 Task: Create a sub task Release to Production / Go Live for the task  Create a new online platform for language translation services in the project AgileRamp , assign it to team member softage.1@softage.net and update the status of the sub task to  On Track  , set the priority of the sub task to Low
Action: Mouse moved to (598, 303)
Screenshot: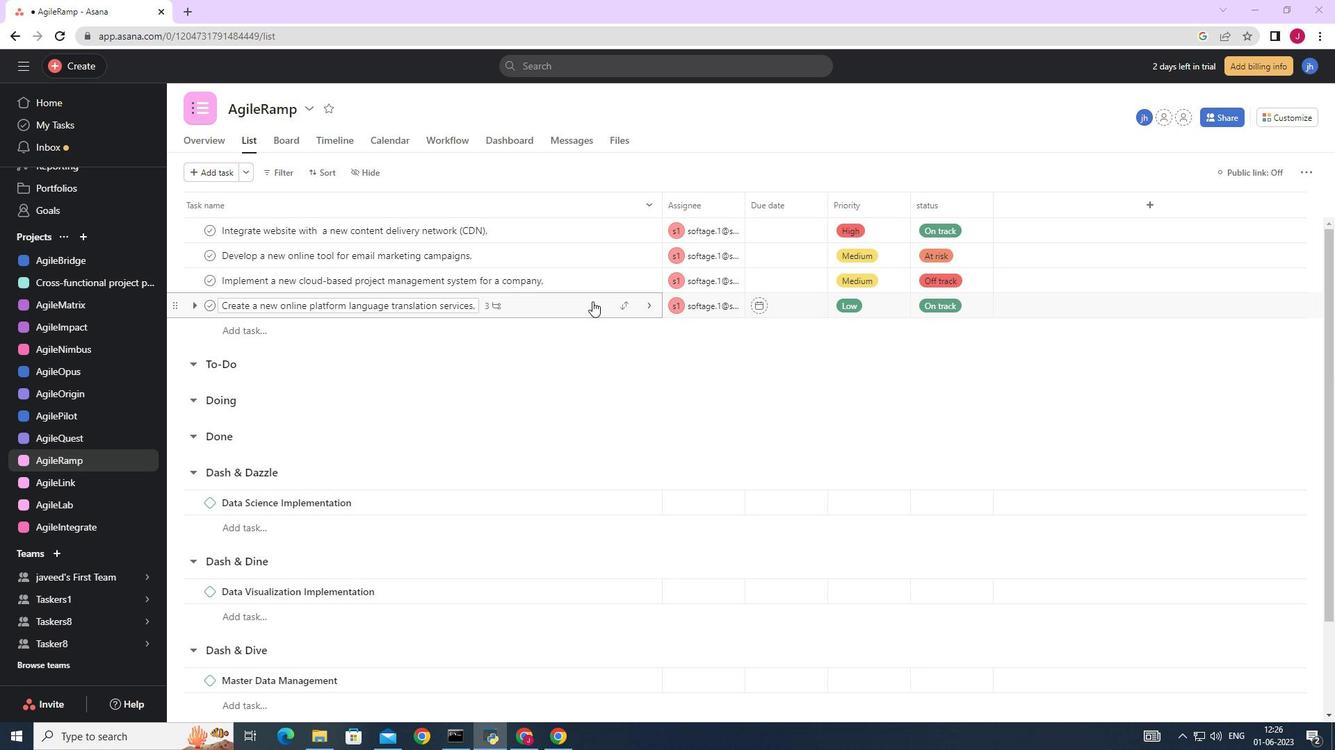 
Action: Mouse pressed left at (598, 303)
Screenshot: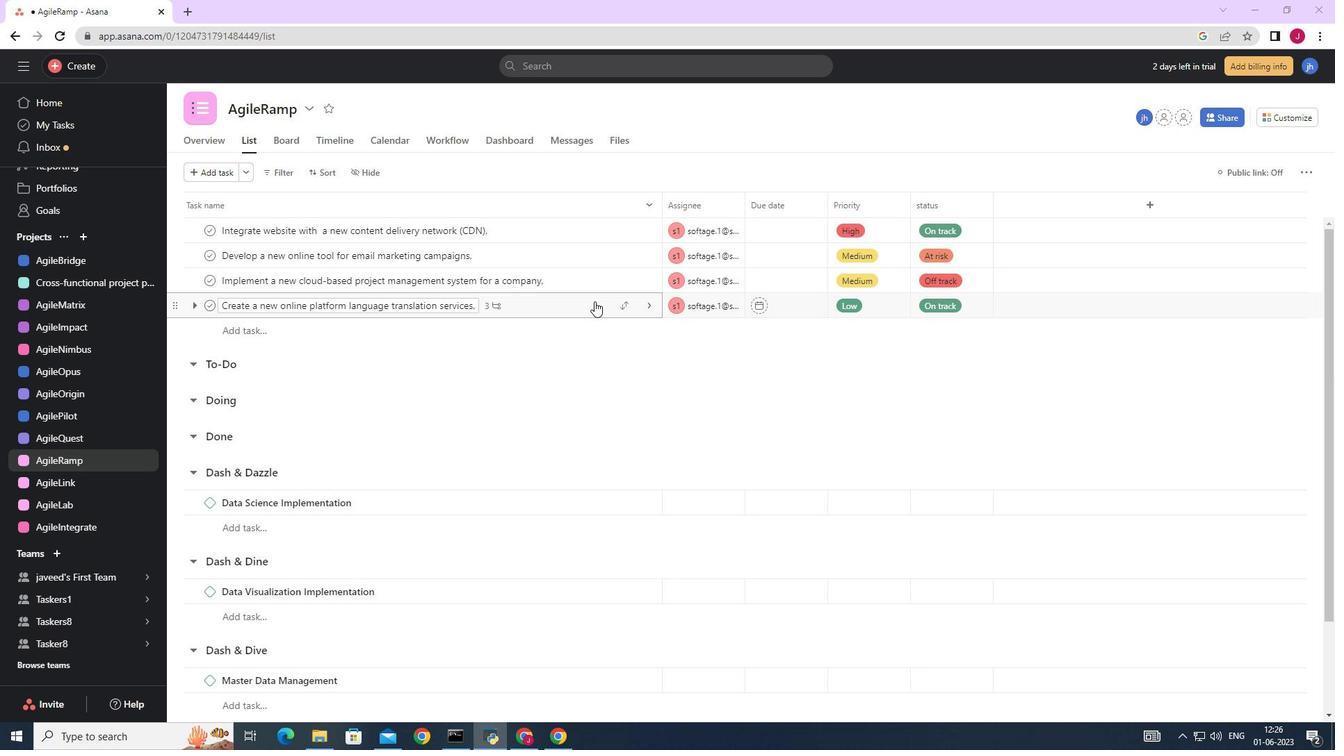 
Action: Mouse moved to (958, 449)
Screenshot: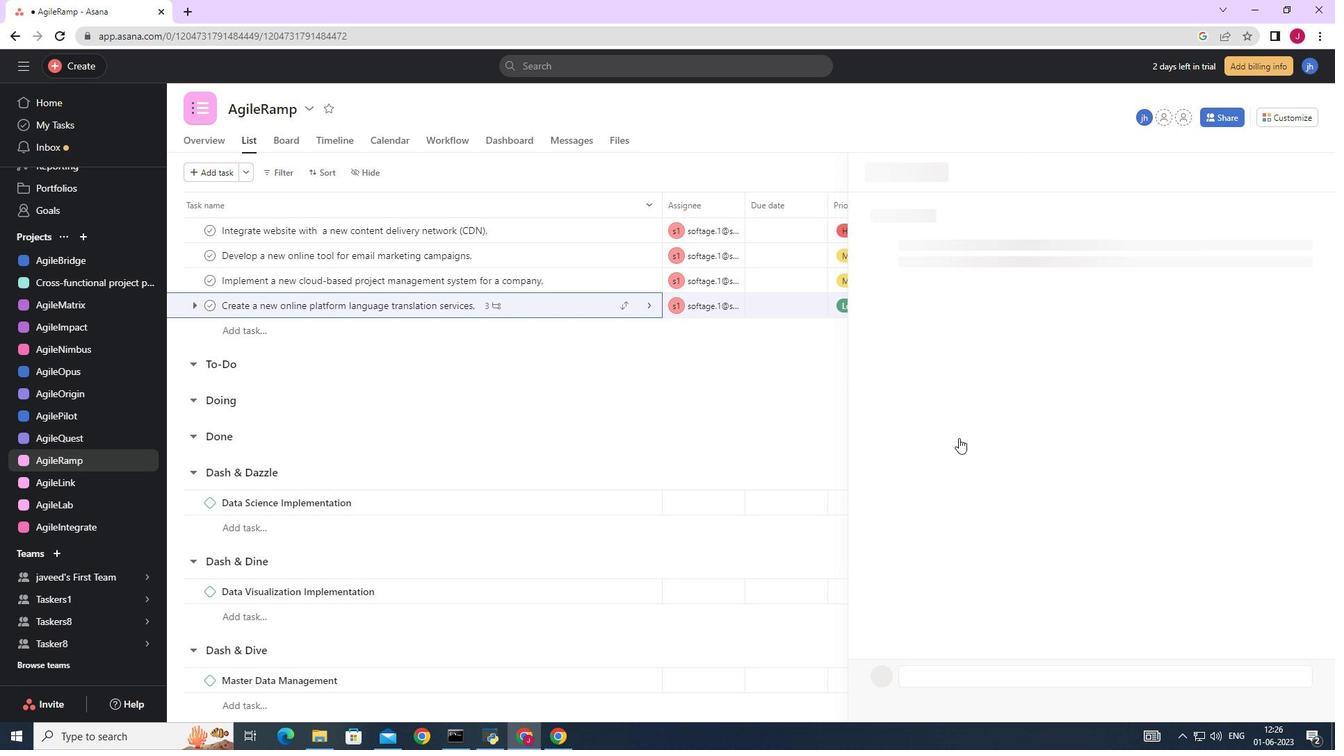 
Action: Mouse scrolled (958, 449) with delta (0, 0)
Screenshot: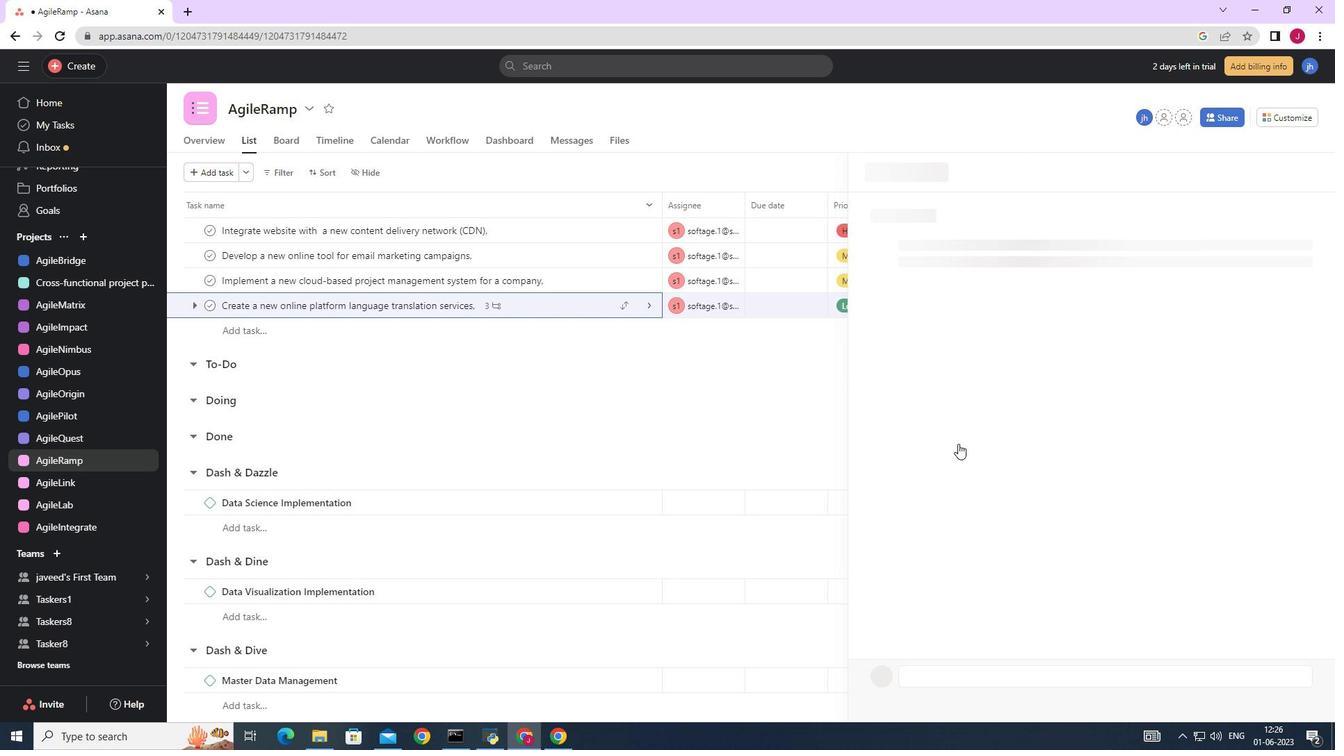
Action: Mouse moved to (958, 450)
Screenshot: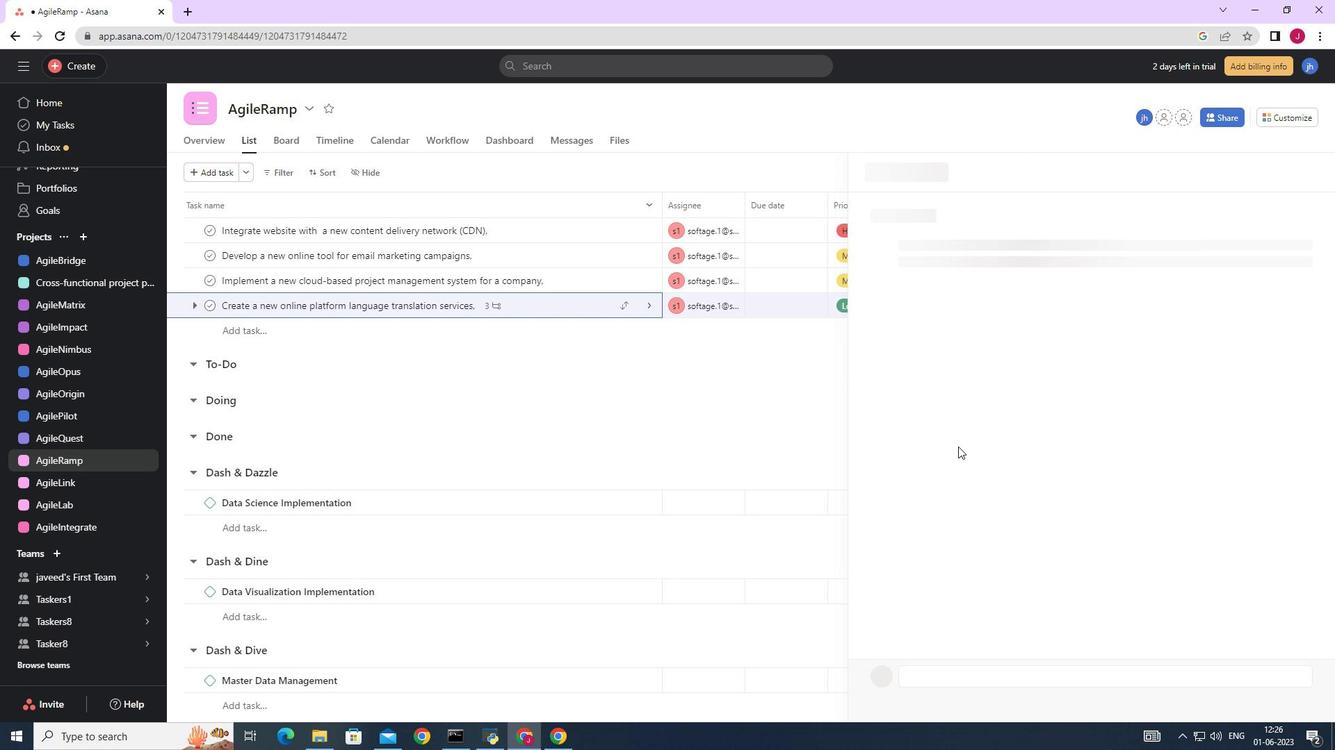 
Action: Mouse scrolled (958, 449) with delta (0, 0)
Screenshot: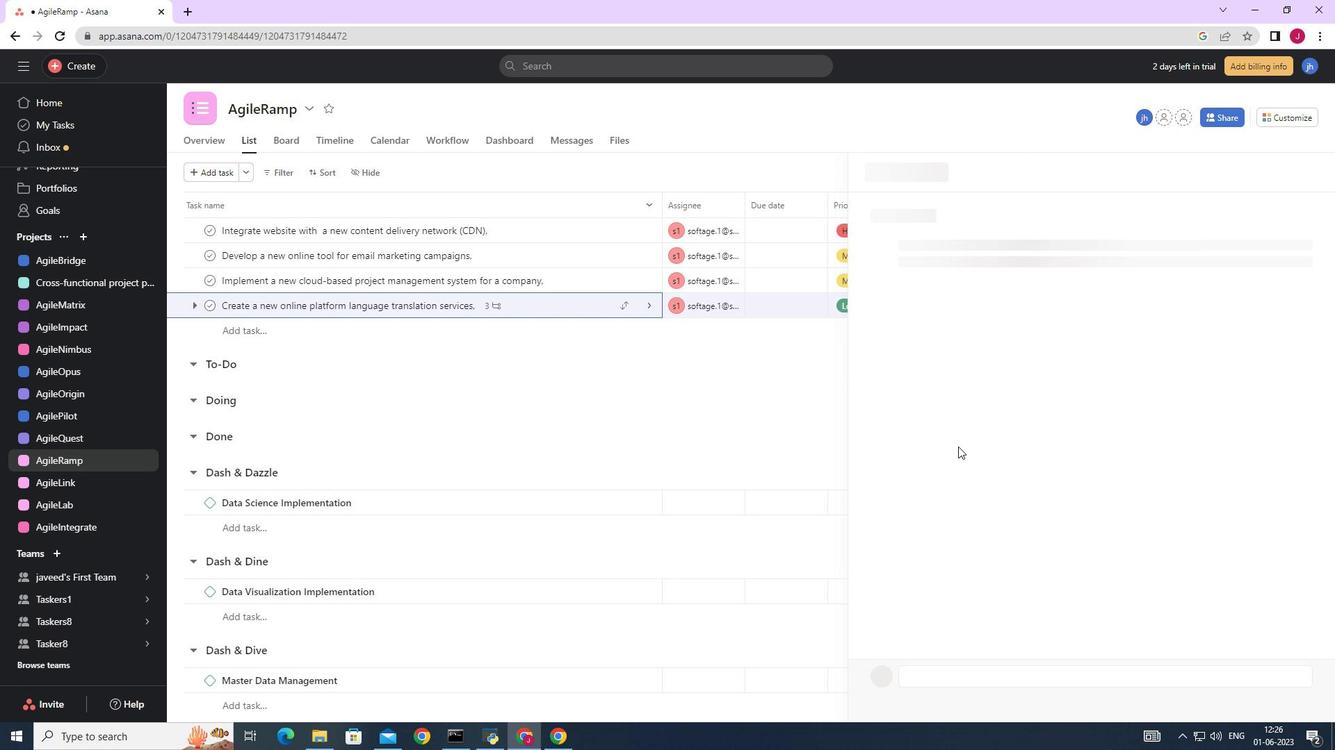
Action: Mouse scrolled (958, 449) with delta (0, 0)
Screenshot: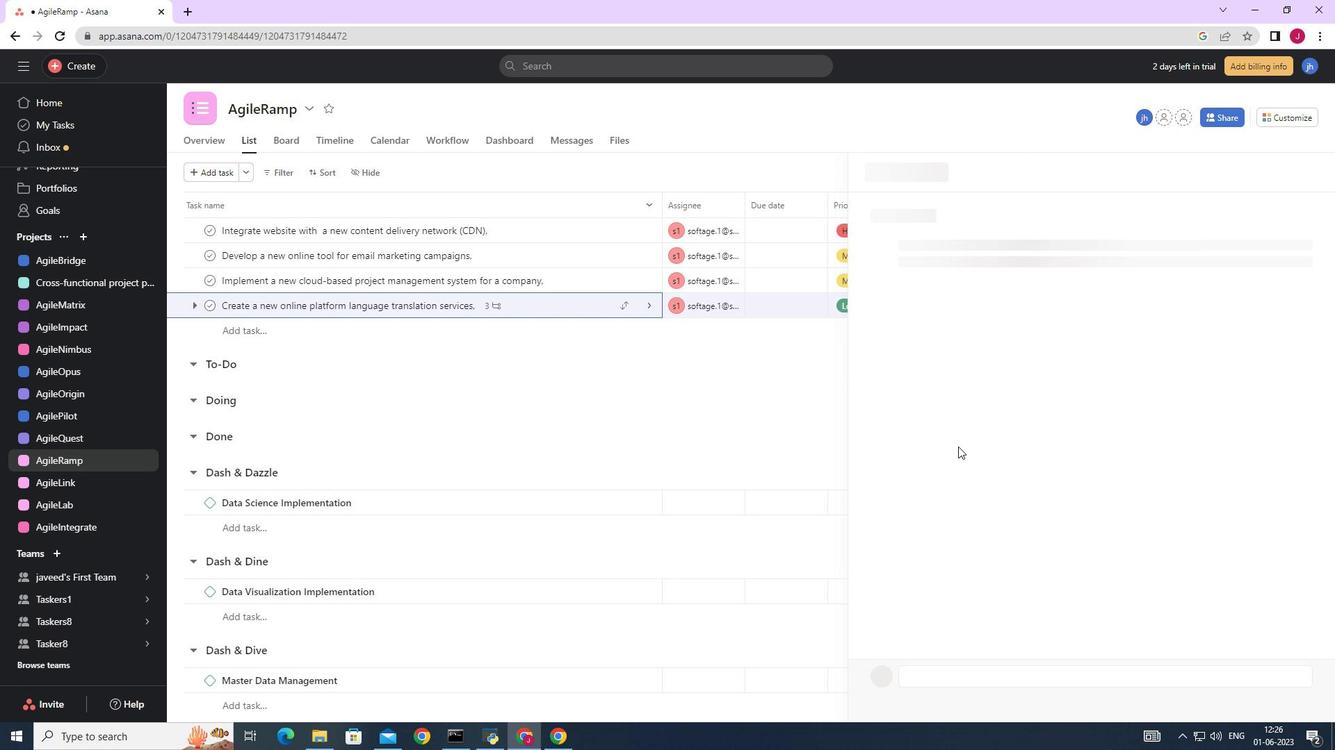 
Action: Mouse scrolled (958, 449) with delta (0, 0)
Screenshot: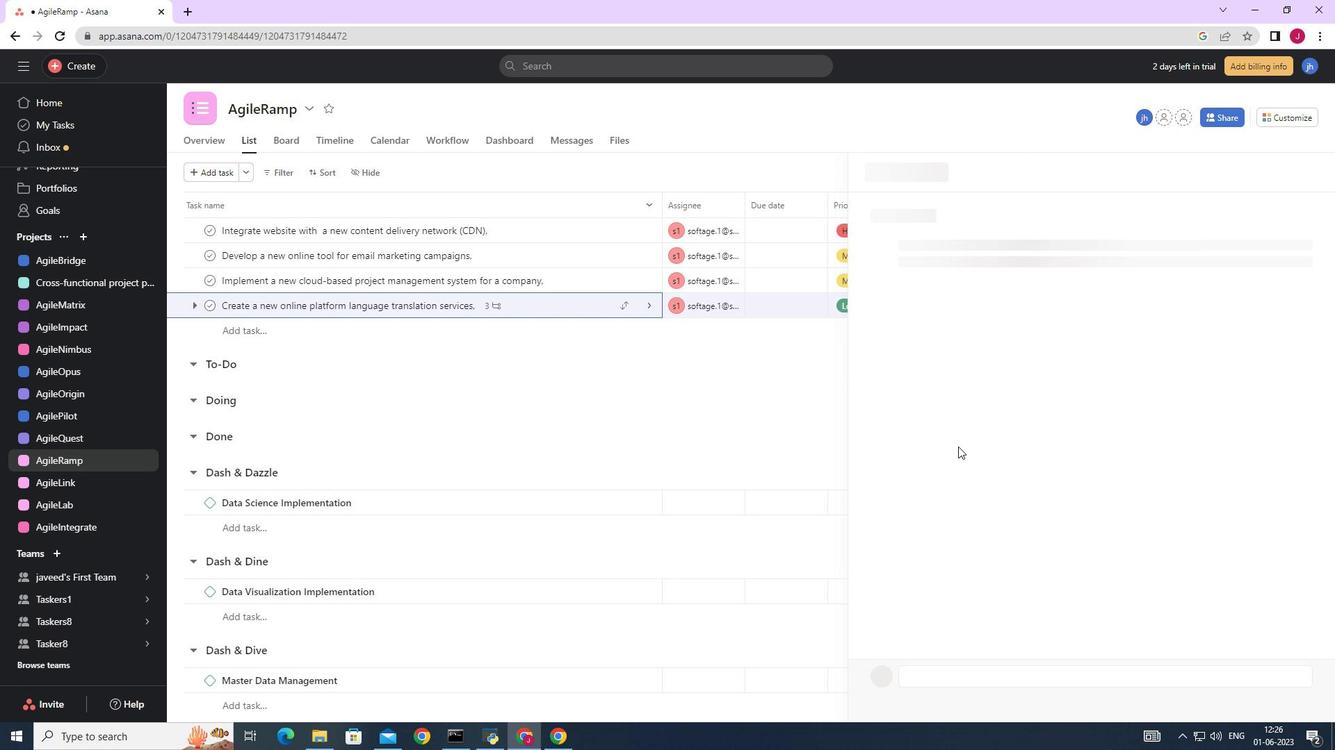 
Action: Mouse scrolled (958, 449) with delta (0, 0)
Screenshot: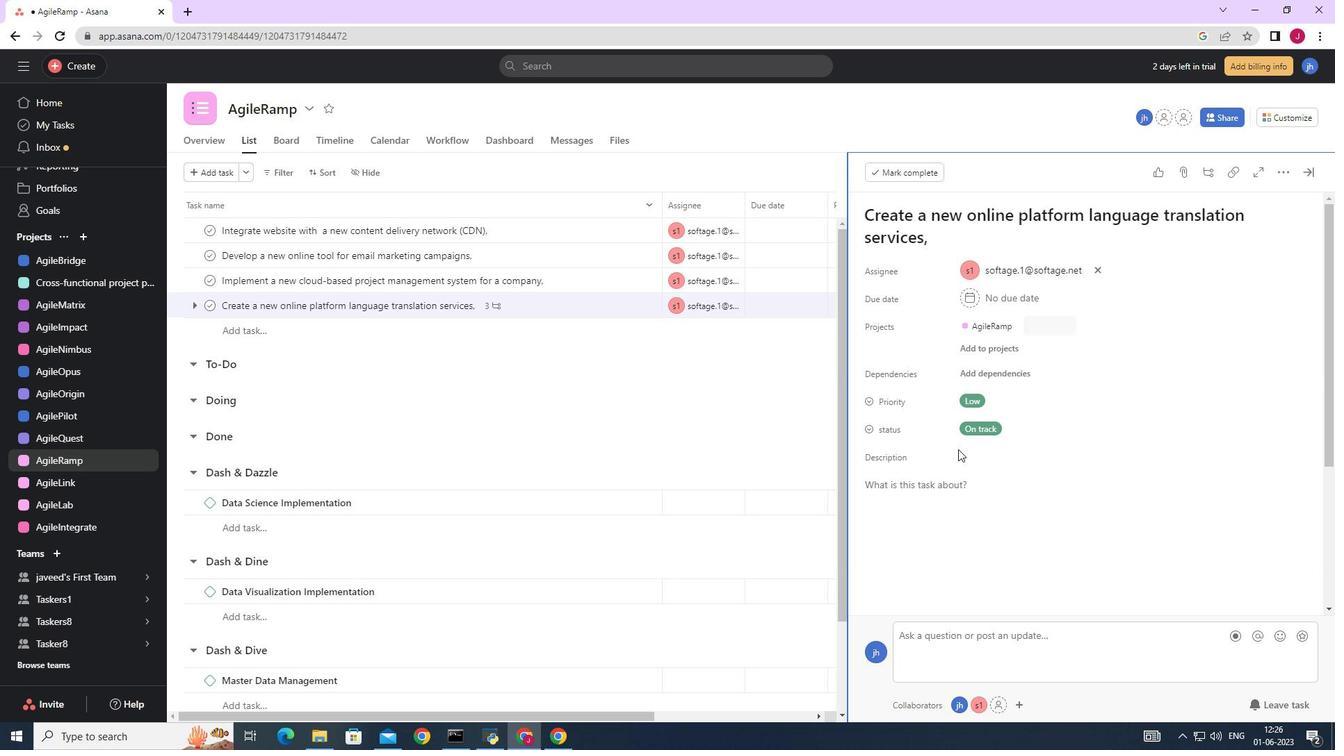 
Action: Mouse moved to (888, 507)
Screenshot: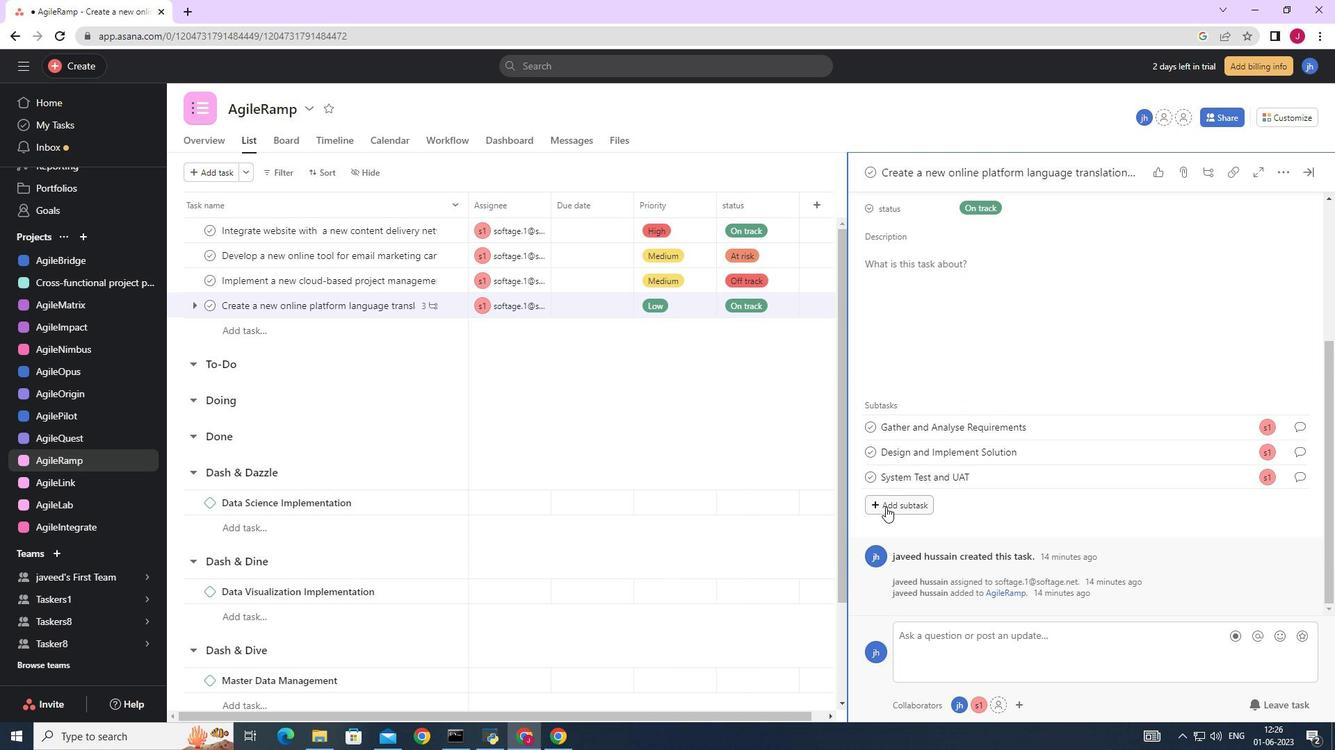 
Action: Mouse pressed left at (888, 507)
Screenshot: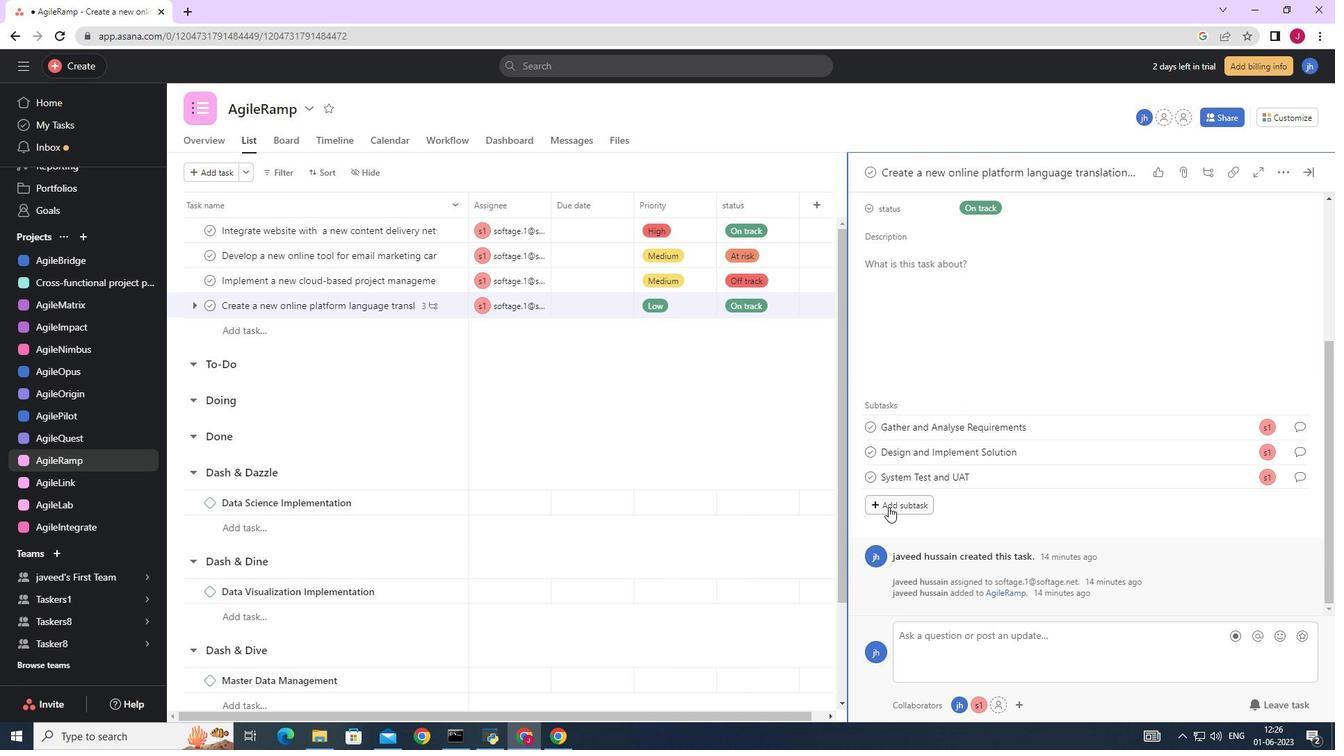 
Action: Mouse moved to (880, 499)
Screenshot: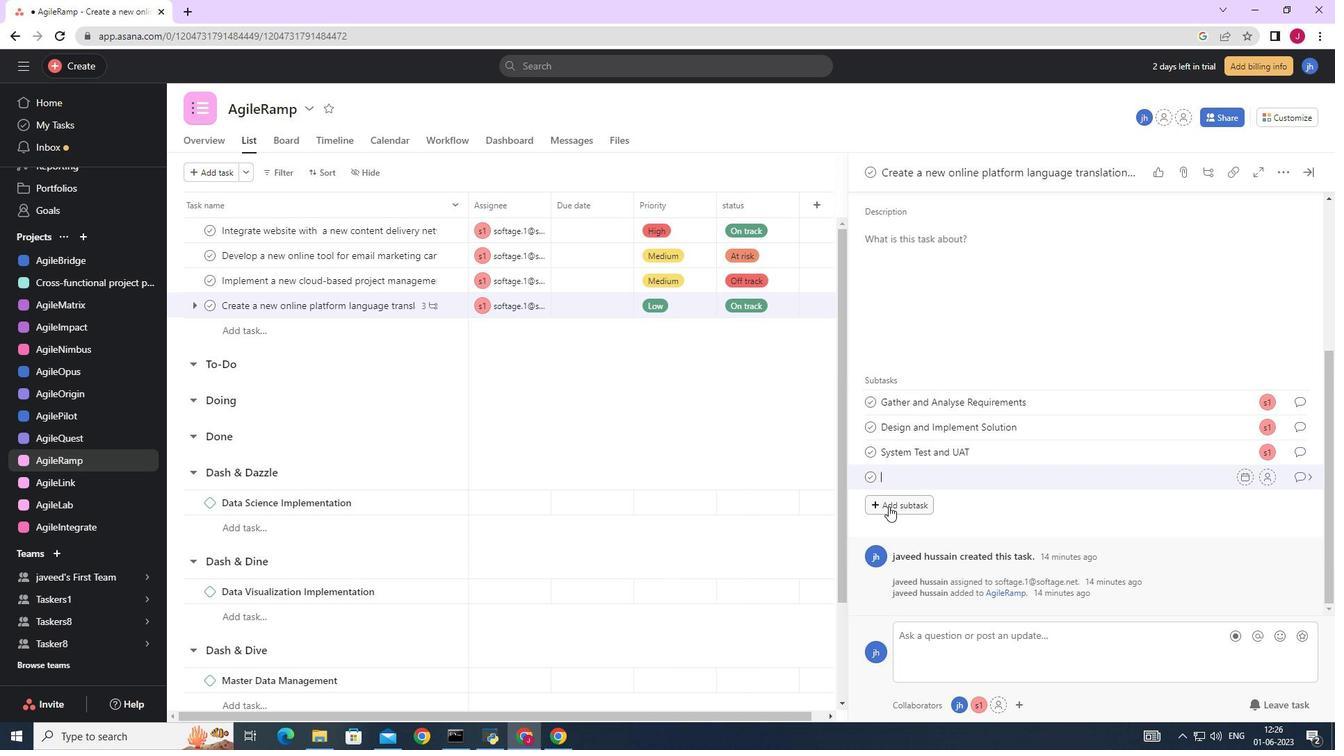 
Action: Key pressed <Key.caps_lock><Key.caps_lock>r<Key.caps_lock>ELEASE<Key.space>TO<Key.space>PRODUCTION<Key.space>/<Key.space><Key.caps_lock>g<Key.caps_lock>O<Key.space><Key.caps_lock>l<Key.caps_lock>IVE
Screenshot: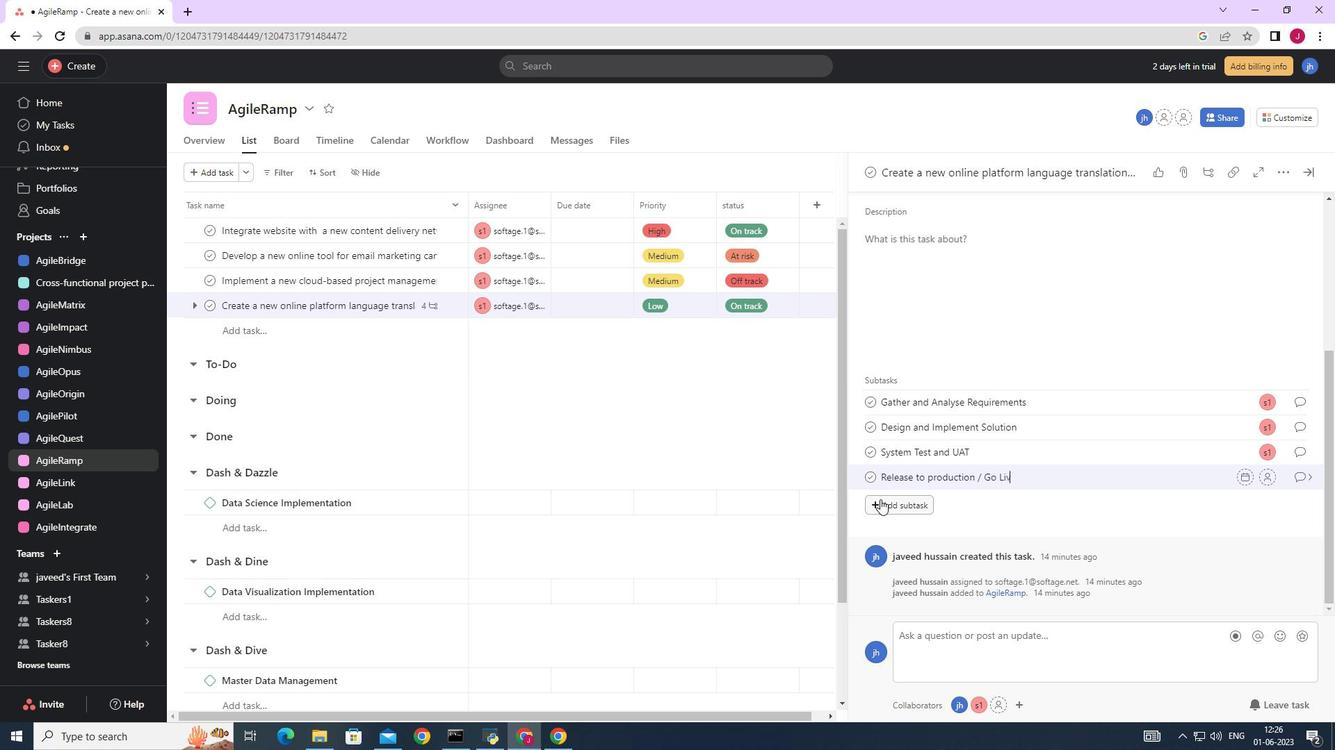 
Action: Mouse moved to (1257, 481)
Screenshot: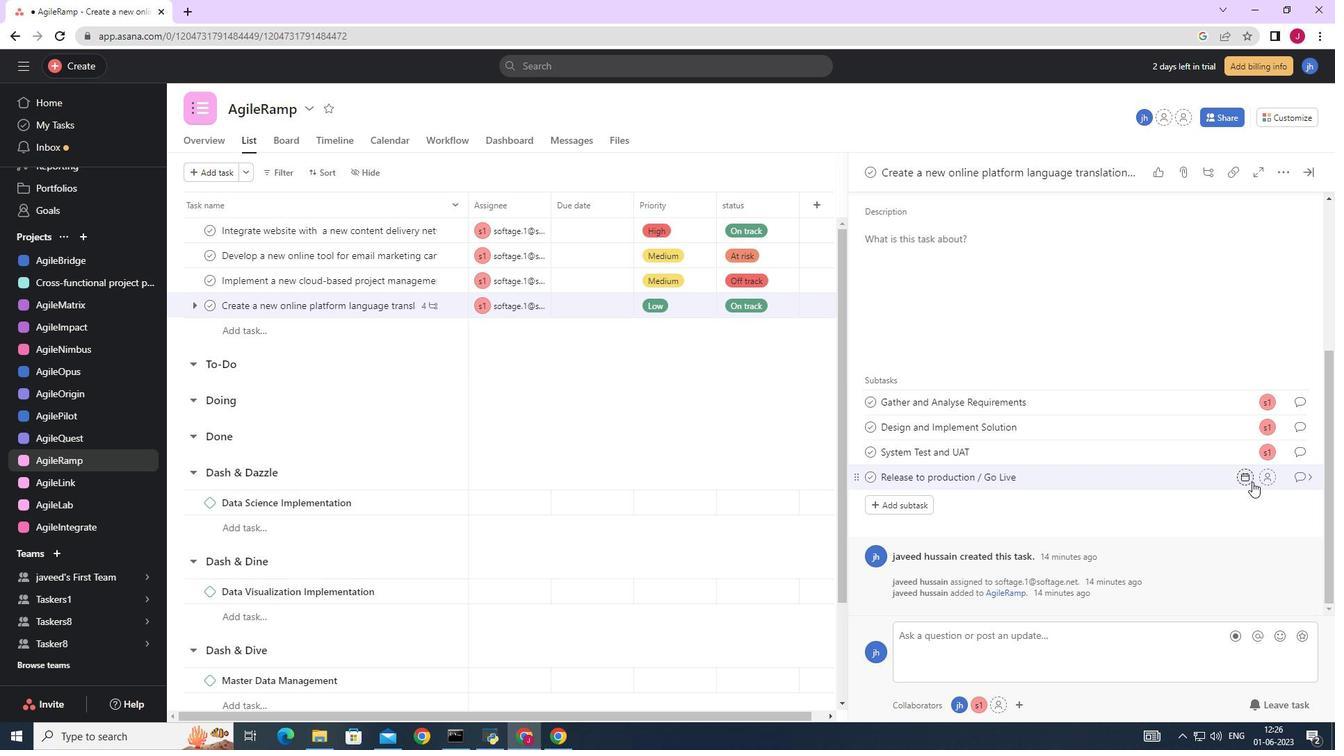 
Action: Mouse pressed left at (1257, 481)
Screenshot: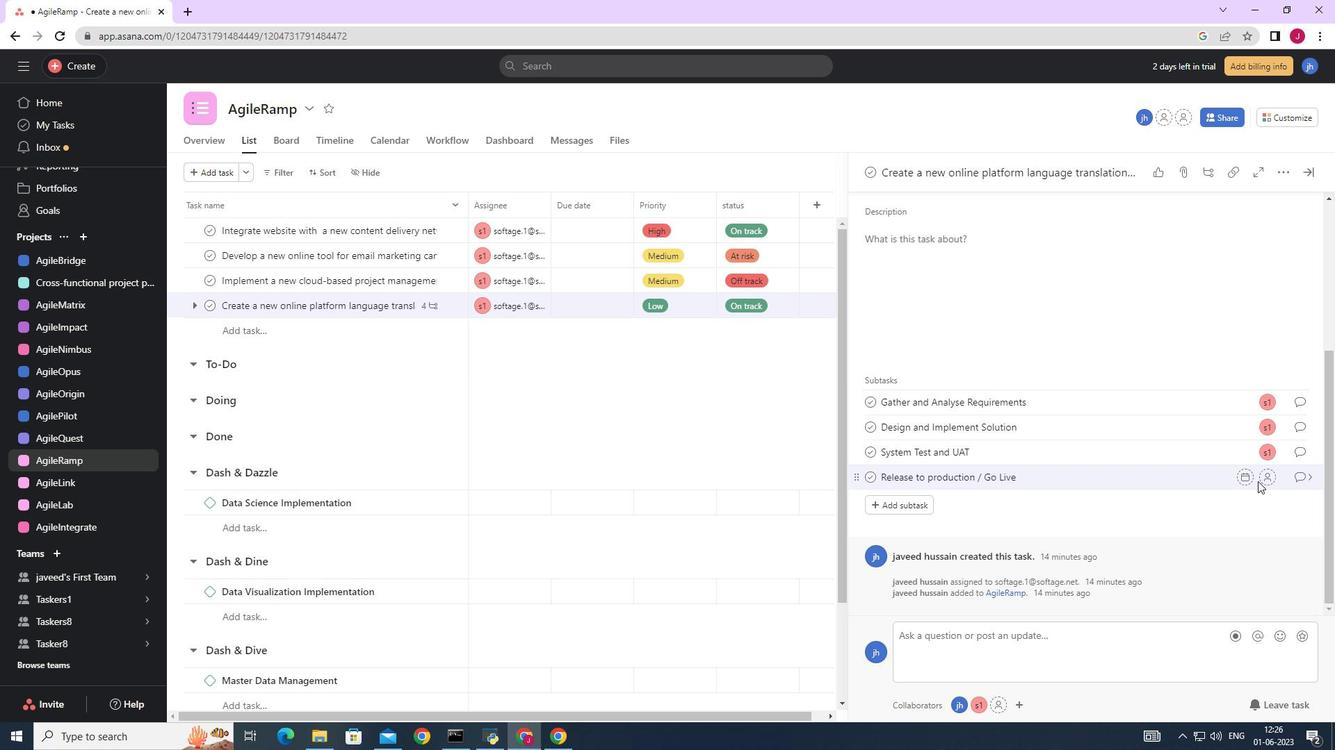 
Action: Mouse moved to (1270, 474)
Screenshot: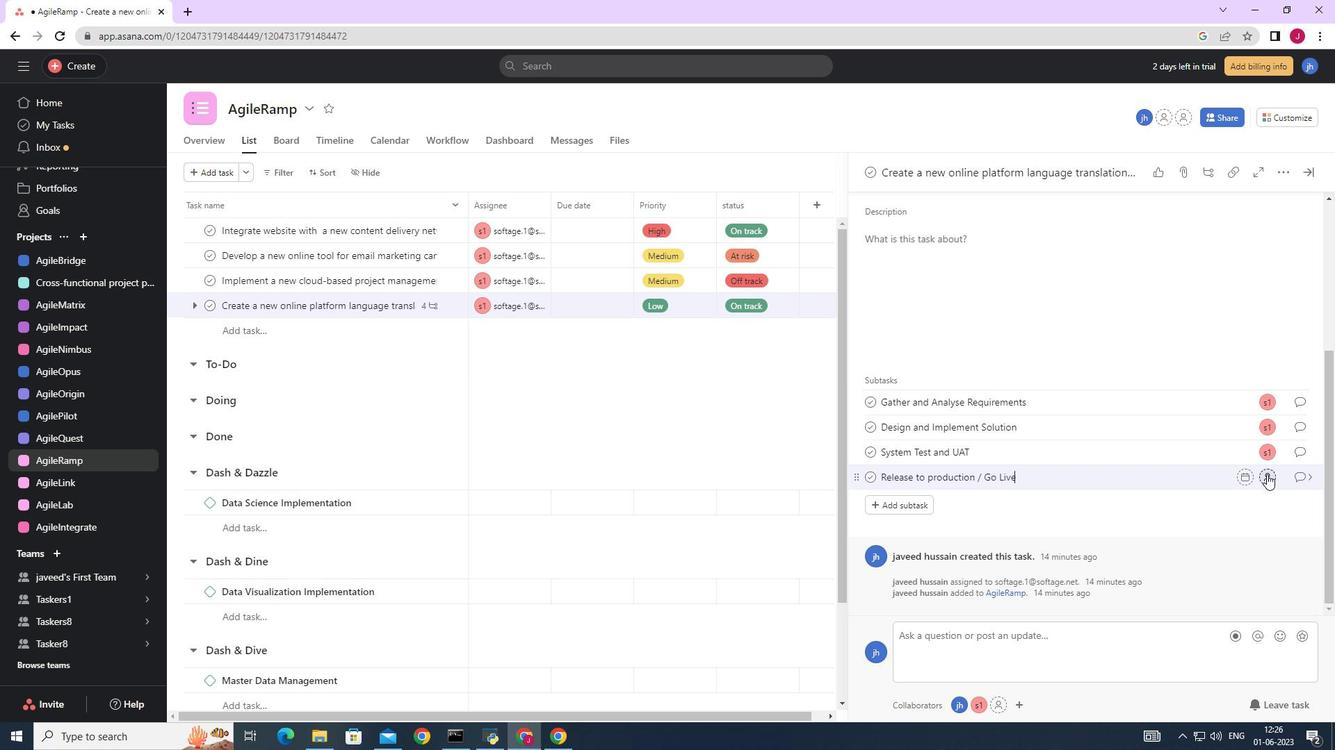 
Action: Mouse pressed left at (1270, 474)
Screenshot: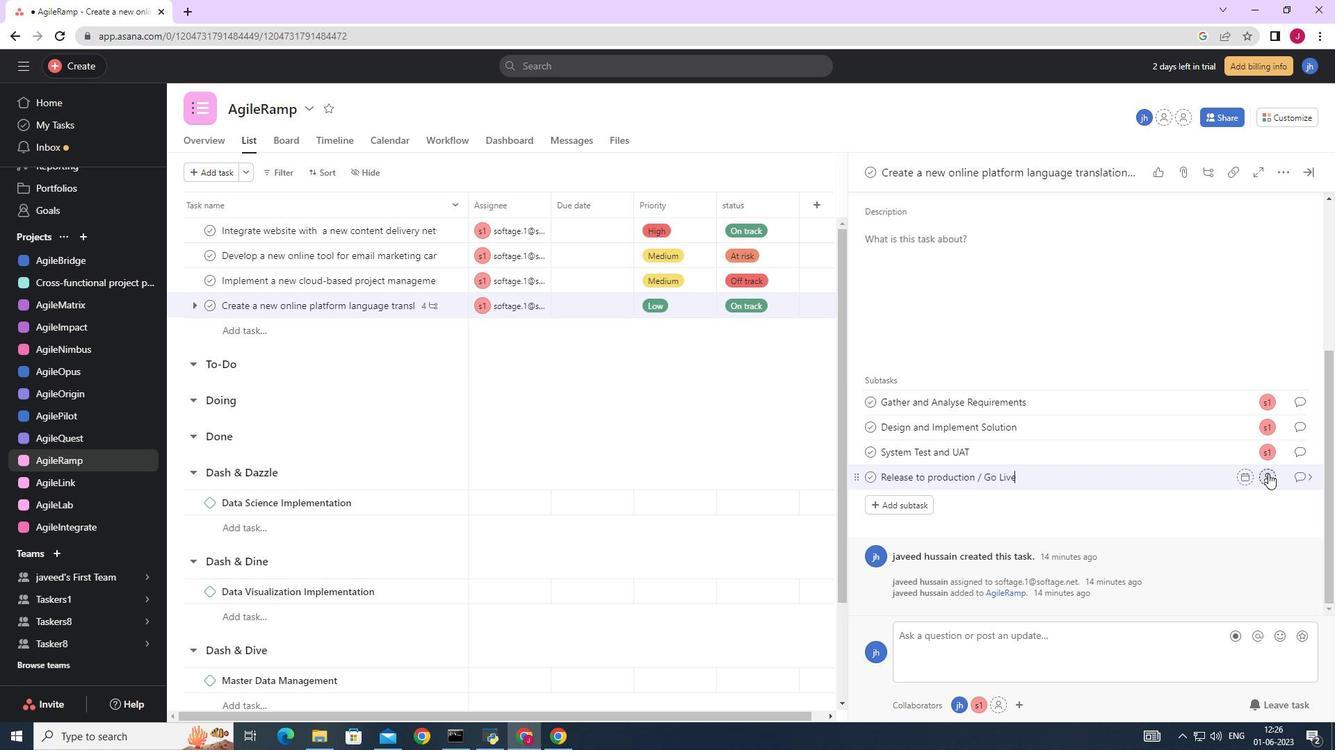 
Action: Mouse moved to (1043, 475)
Screenshot: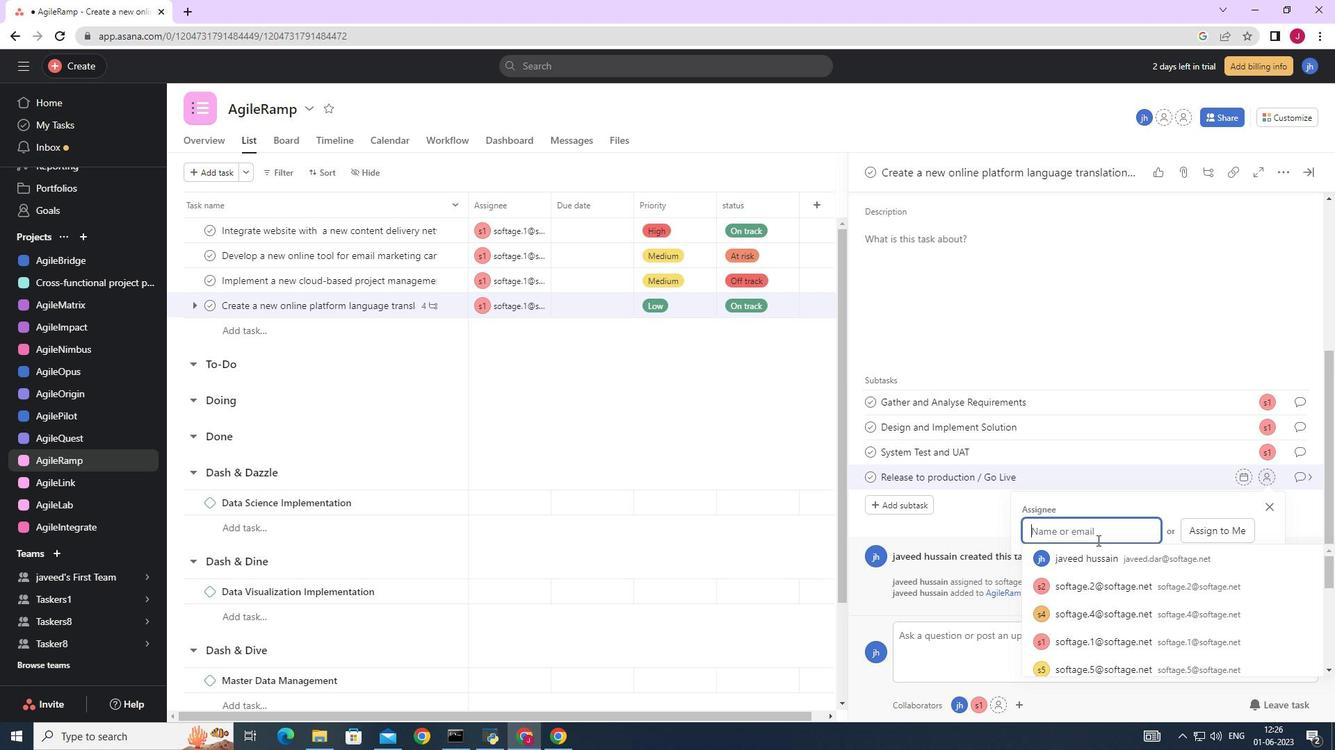 
Action: Key pressed SOFTAGE.
Screenshot: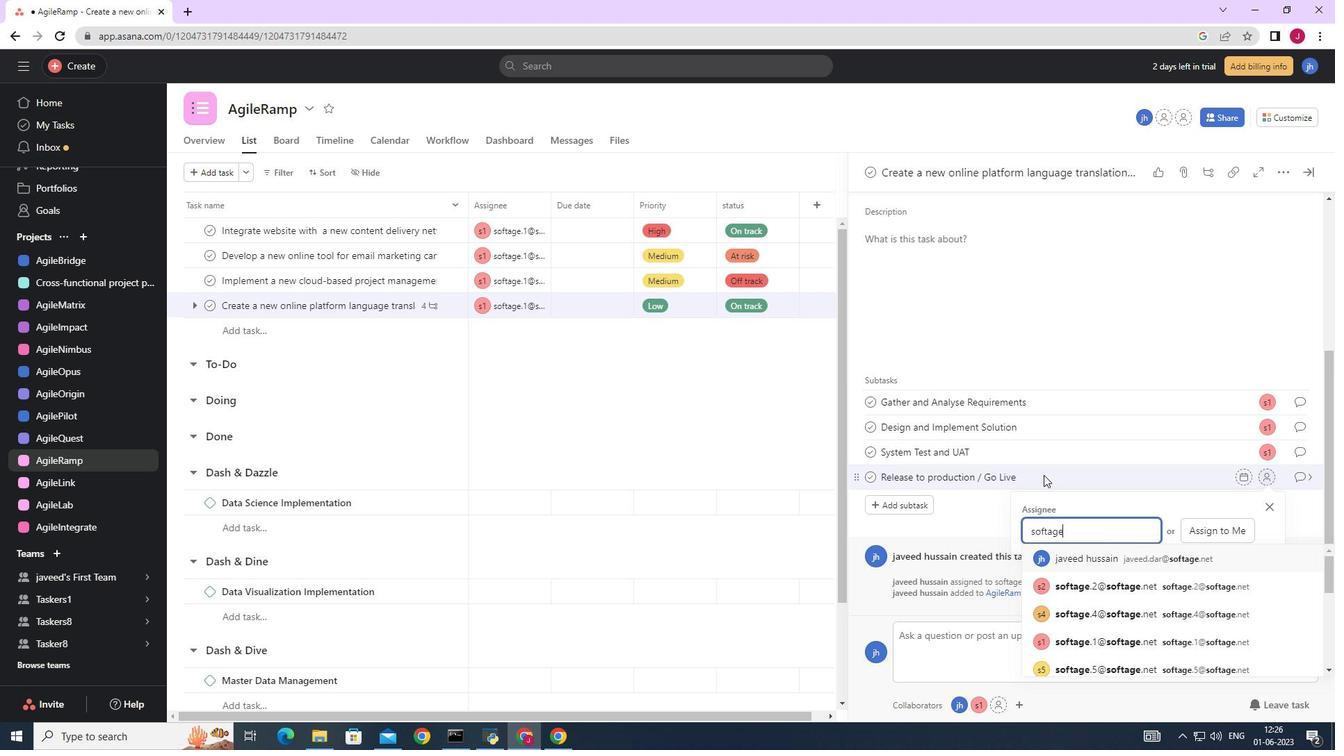 
Action: Mouse moved to (1068, 507)
Screenshot: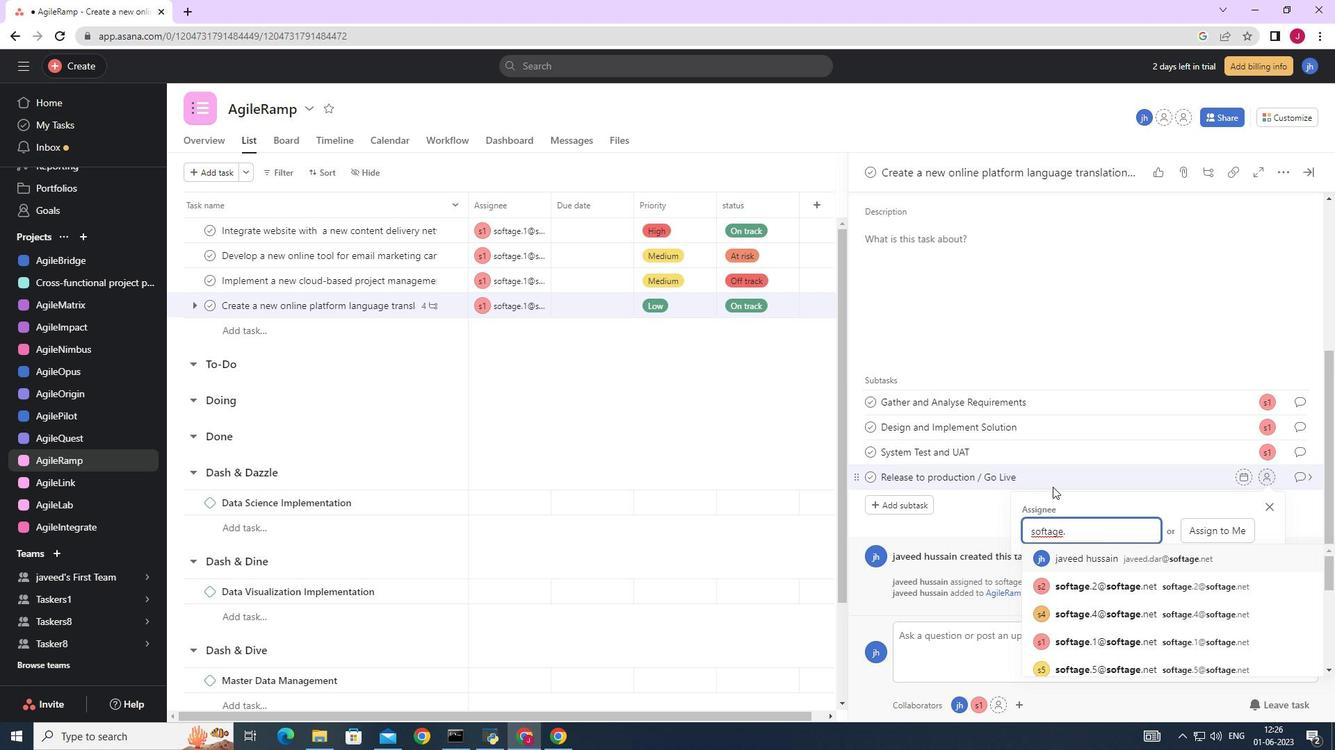 
Action: Key pressed 1
Screenshot: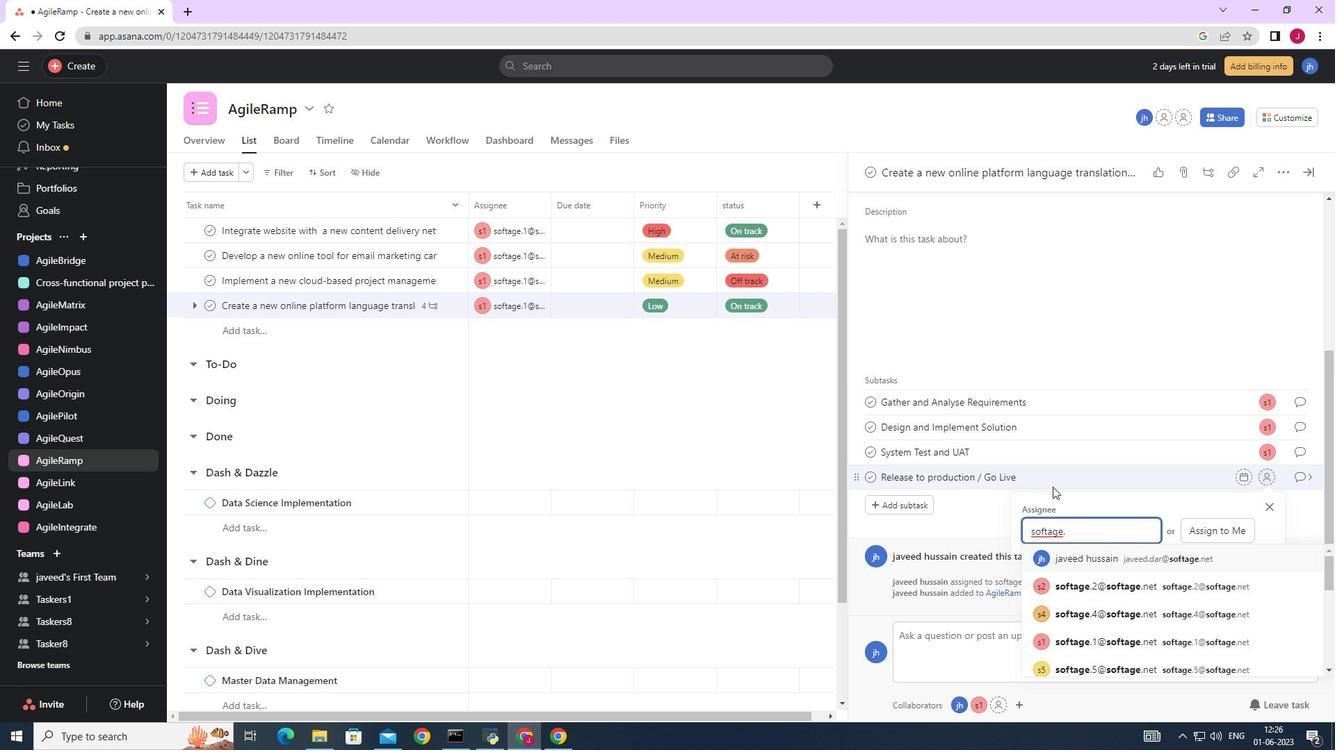 
Action: Mouse moved to (1132, 564)
Screenshot: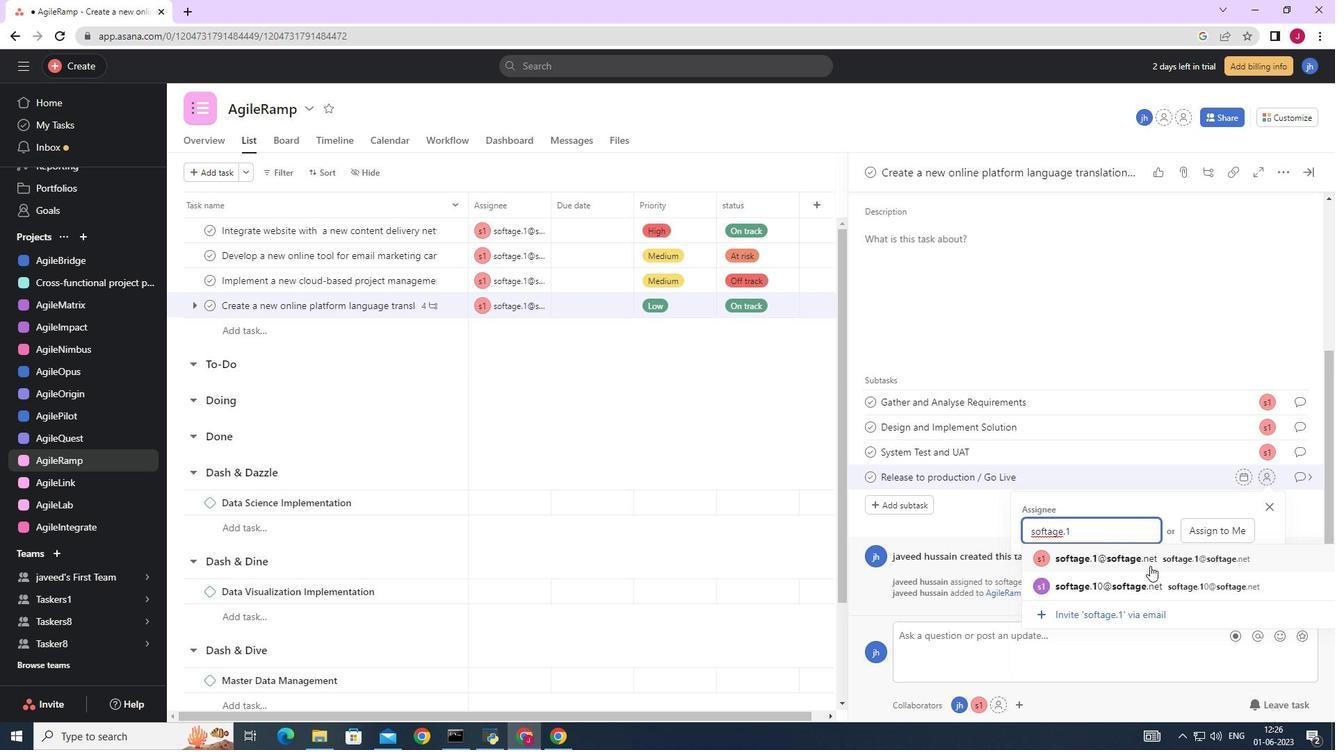 
Action: Mouse pressed left at (1132, 564)
Screenshot: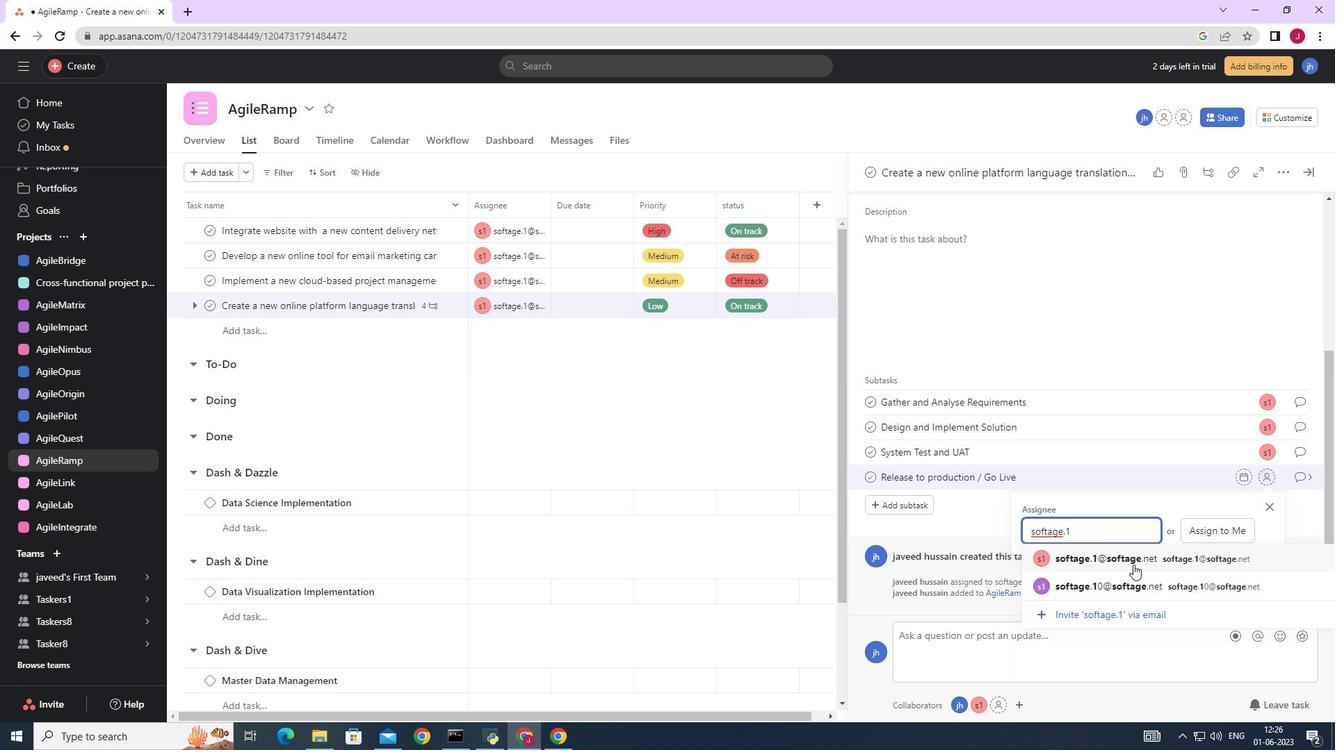
Action: Mouse moved to (1299, 478)
Screenshot: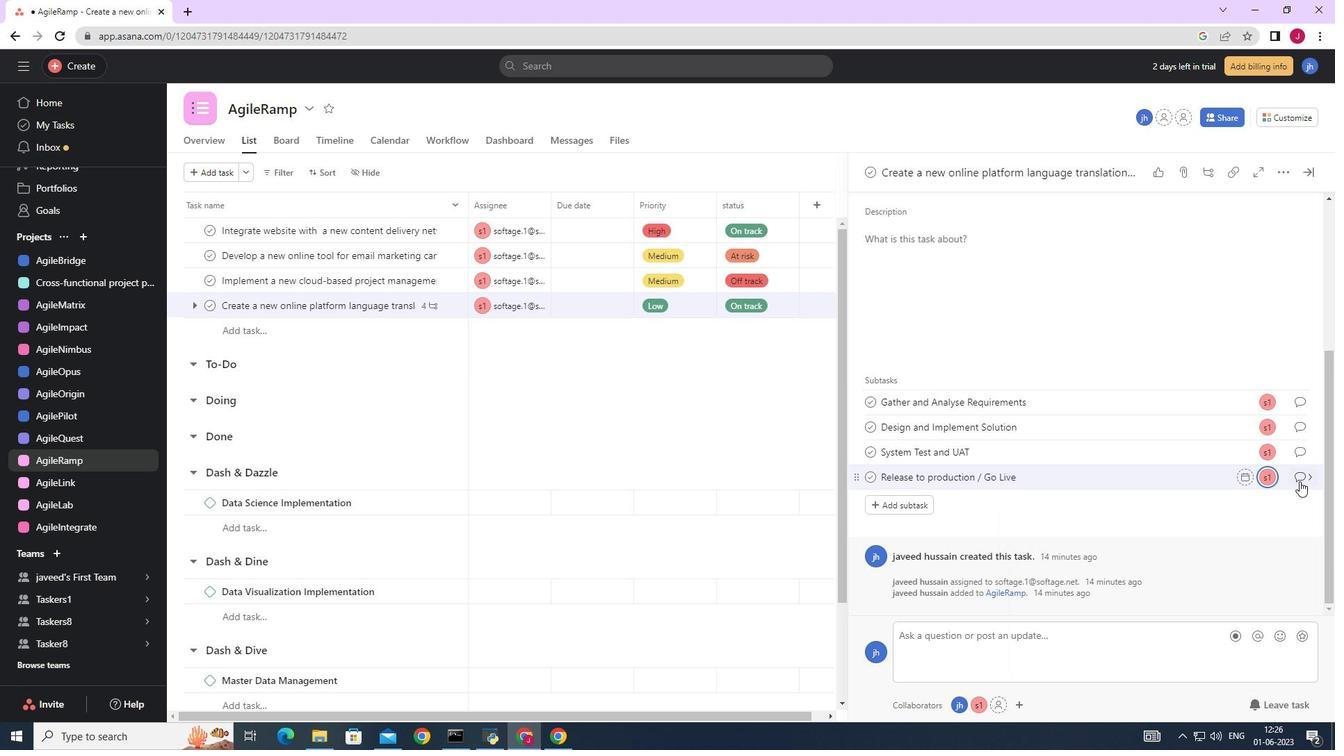 
Action: Mouse pressed left at (1299, 478)
Screenshot: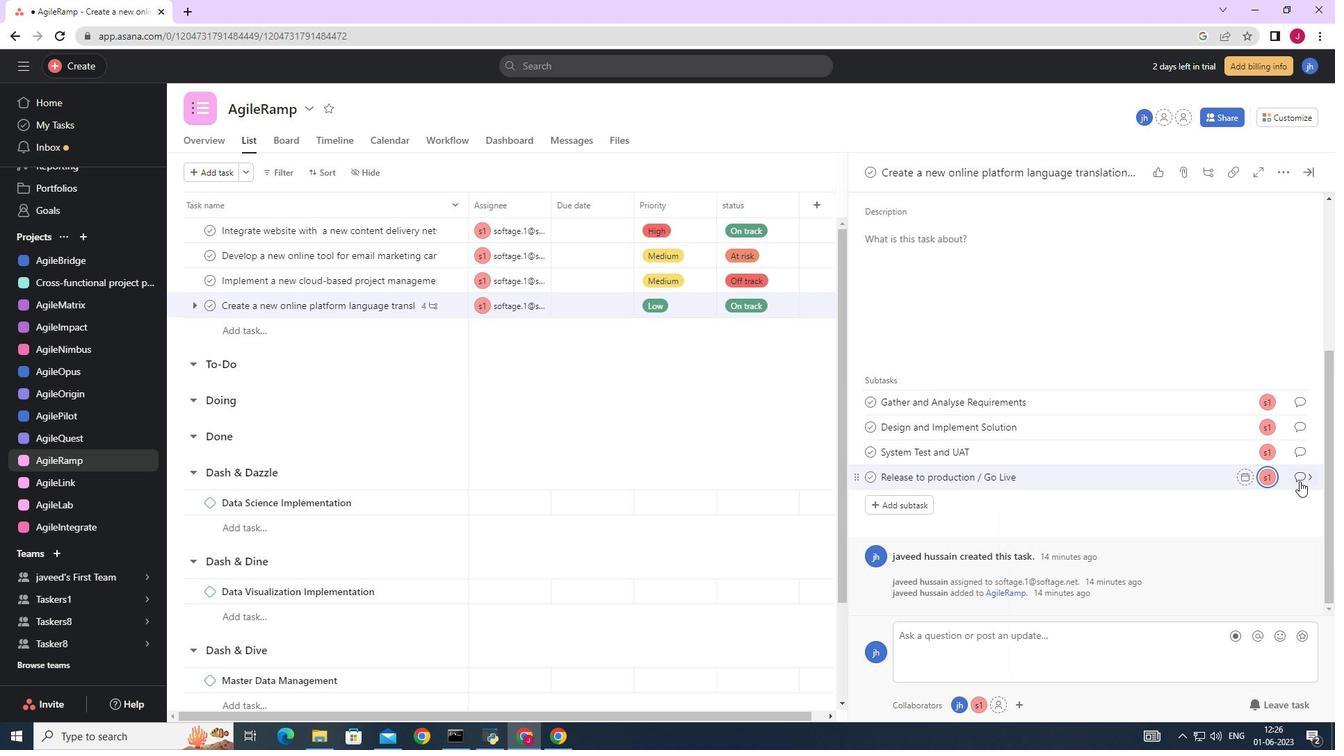 
Action: Mouse moved to (915, 365)
Screenshot: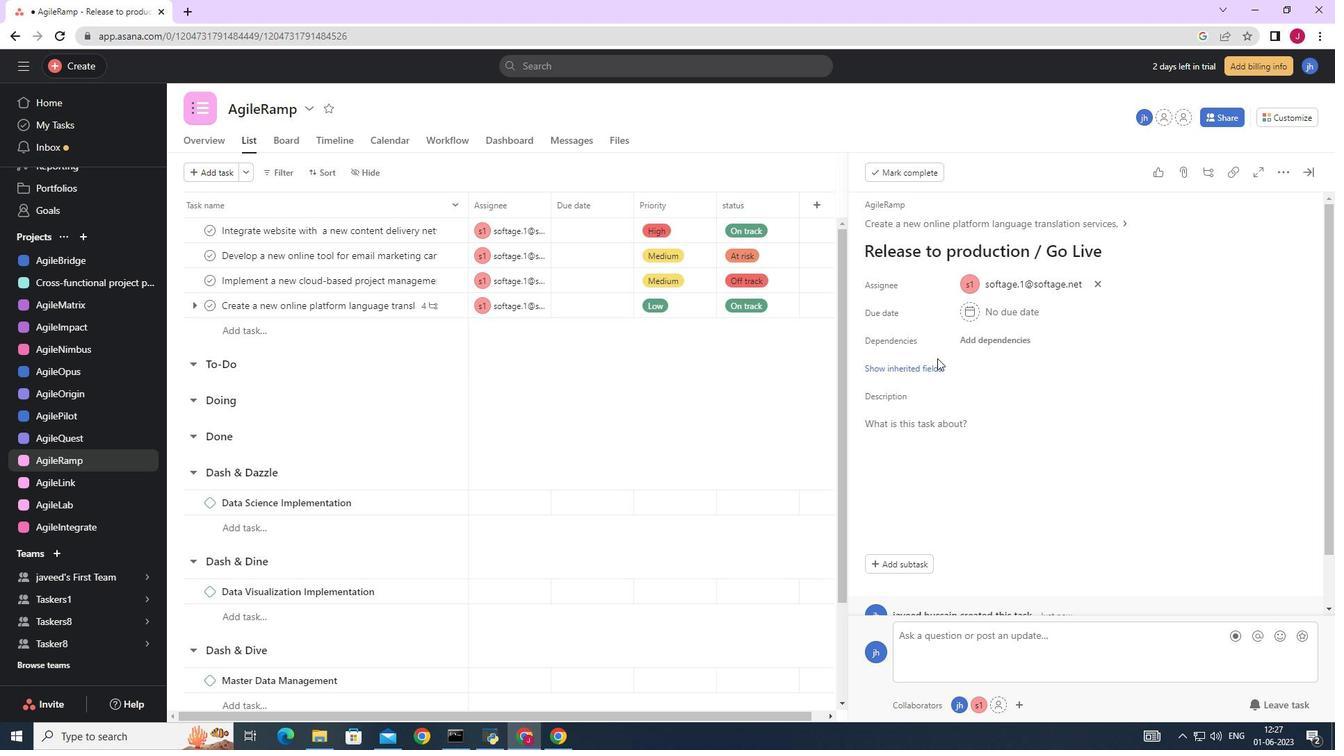
Action: Mouse pressed left at (915, 365)
Screenshot: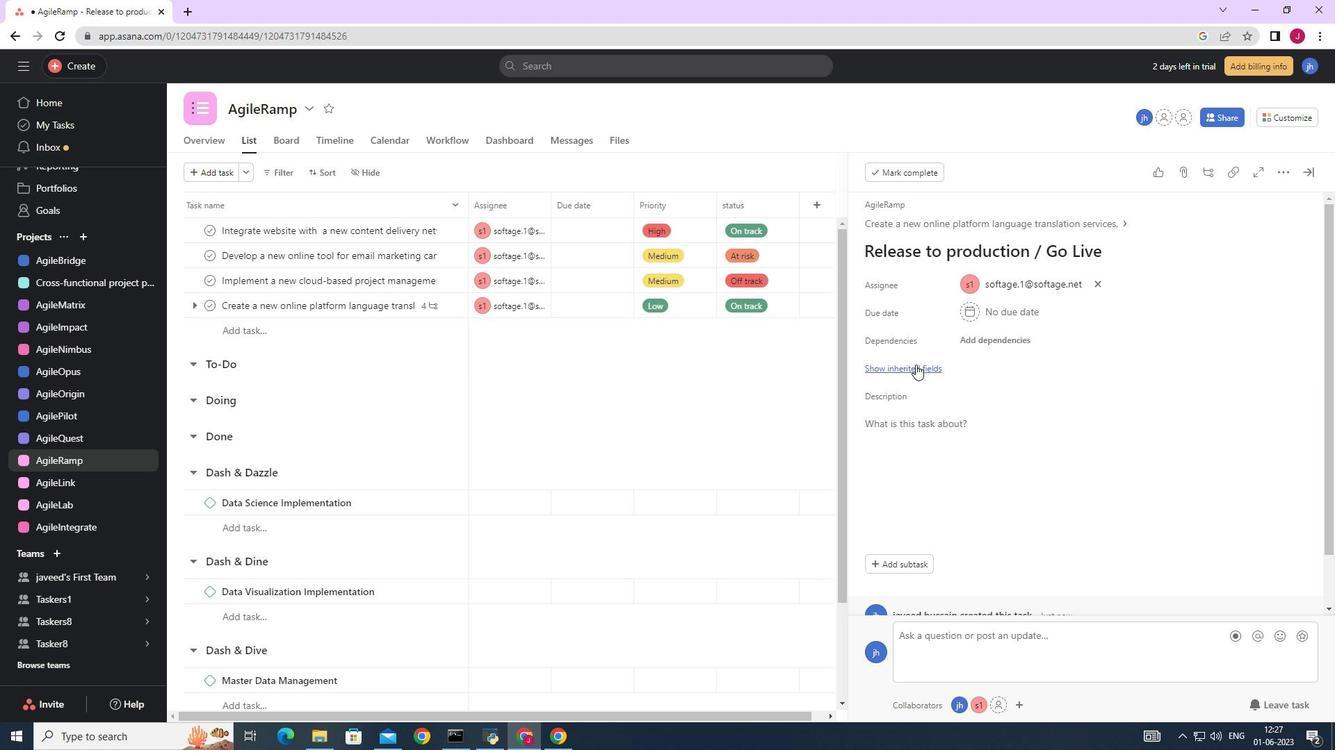 
Action: Mouse moved to (980, 395)
Screenshot: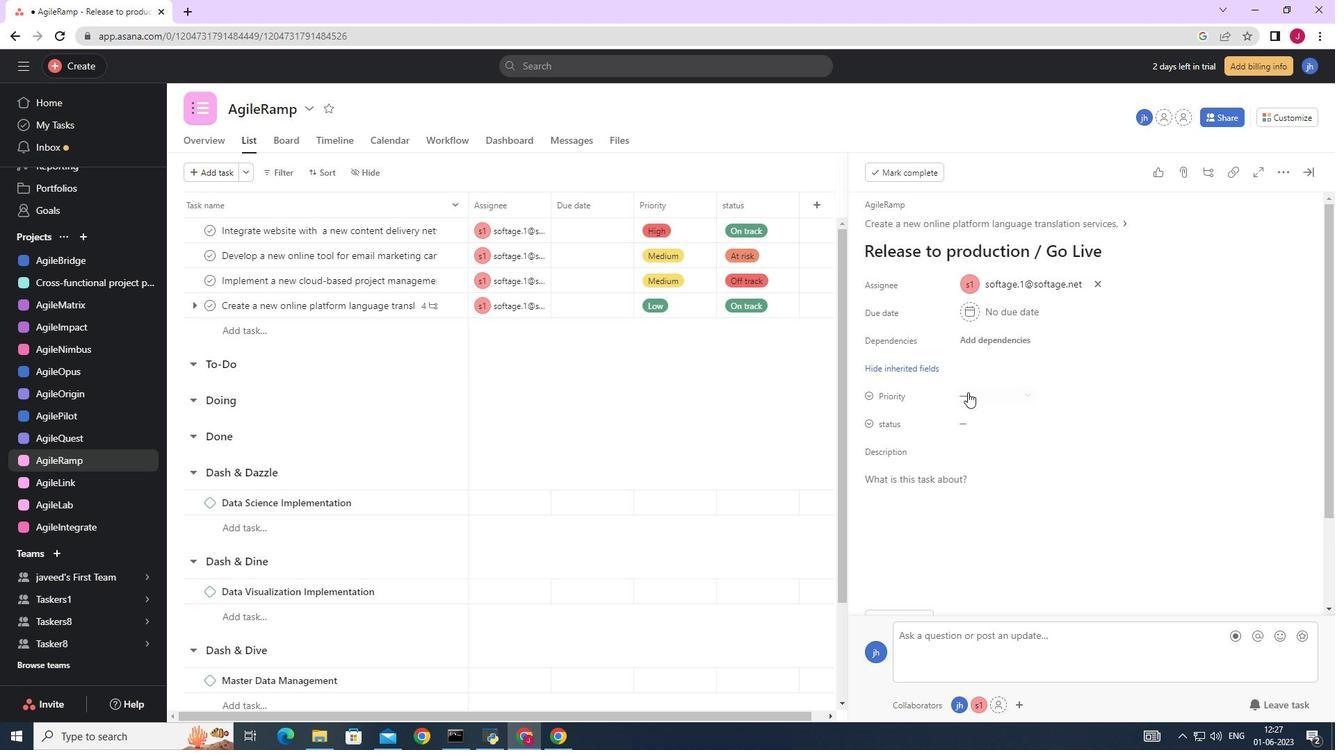 
Action: Mouse pressed left at (980, 395)
Screenshot: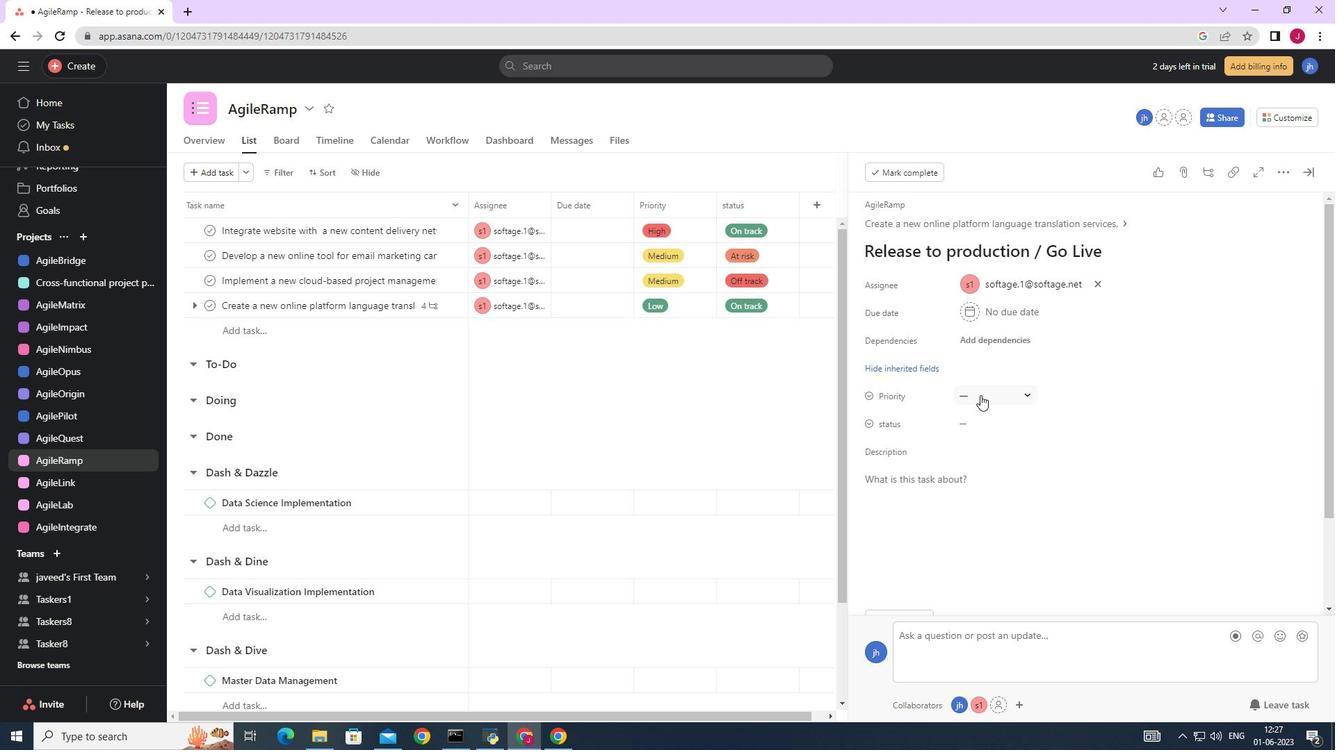 
Action: Mouse moved to (1002, 494)
Screenshot: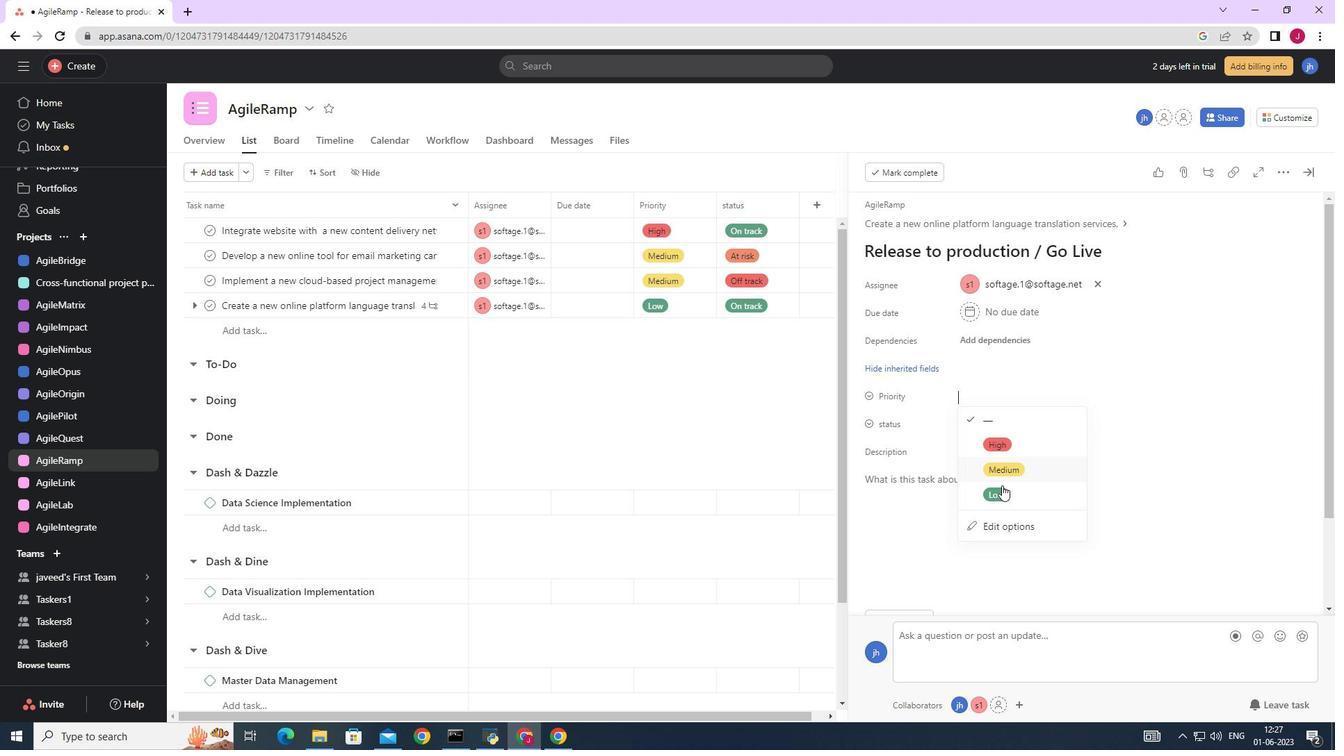 
Action: Mouse pressed left at (1002, 494)
Screenshot: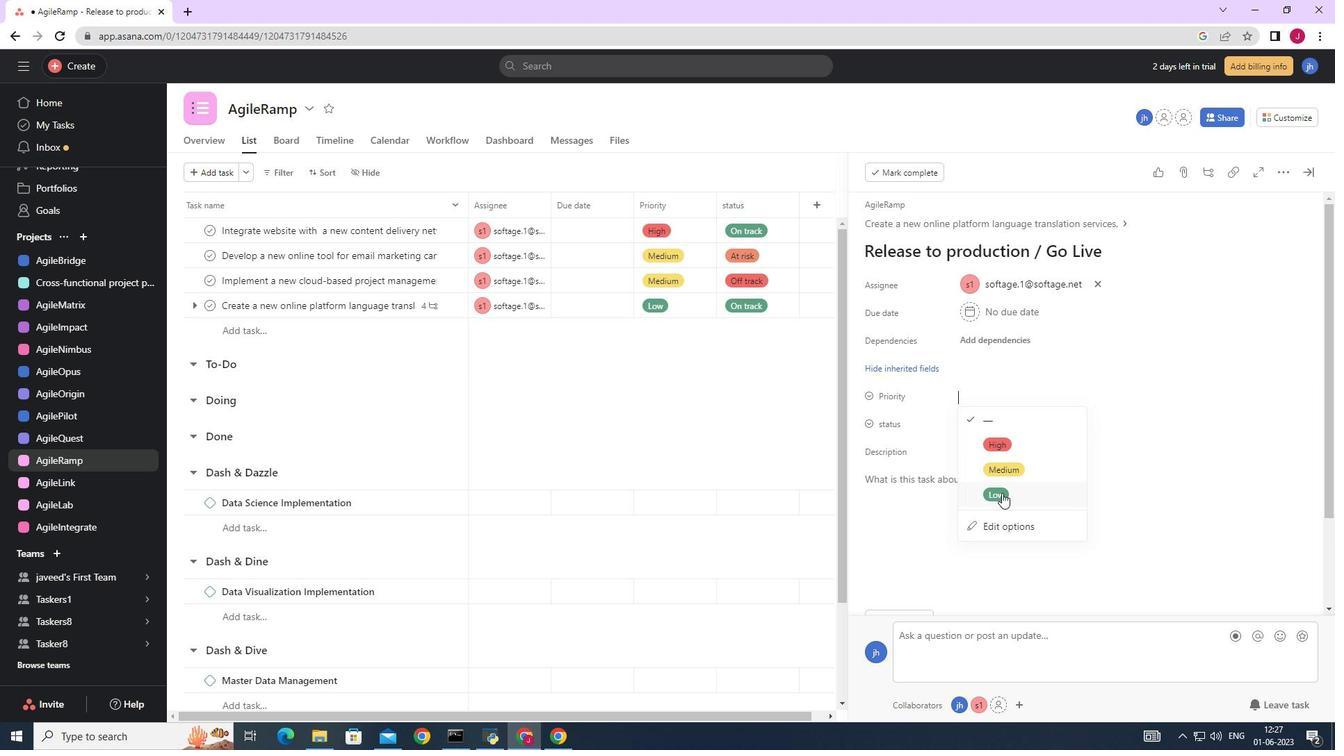 
Action: Mouse moved to (979, 410)
Screenshot: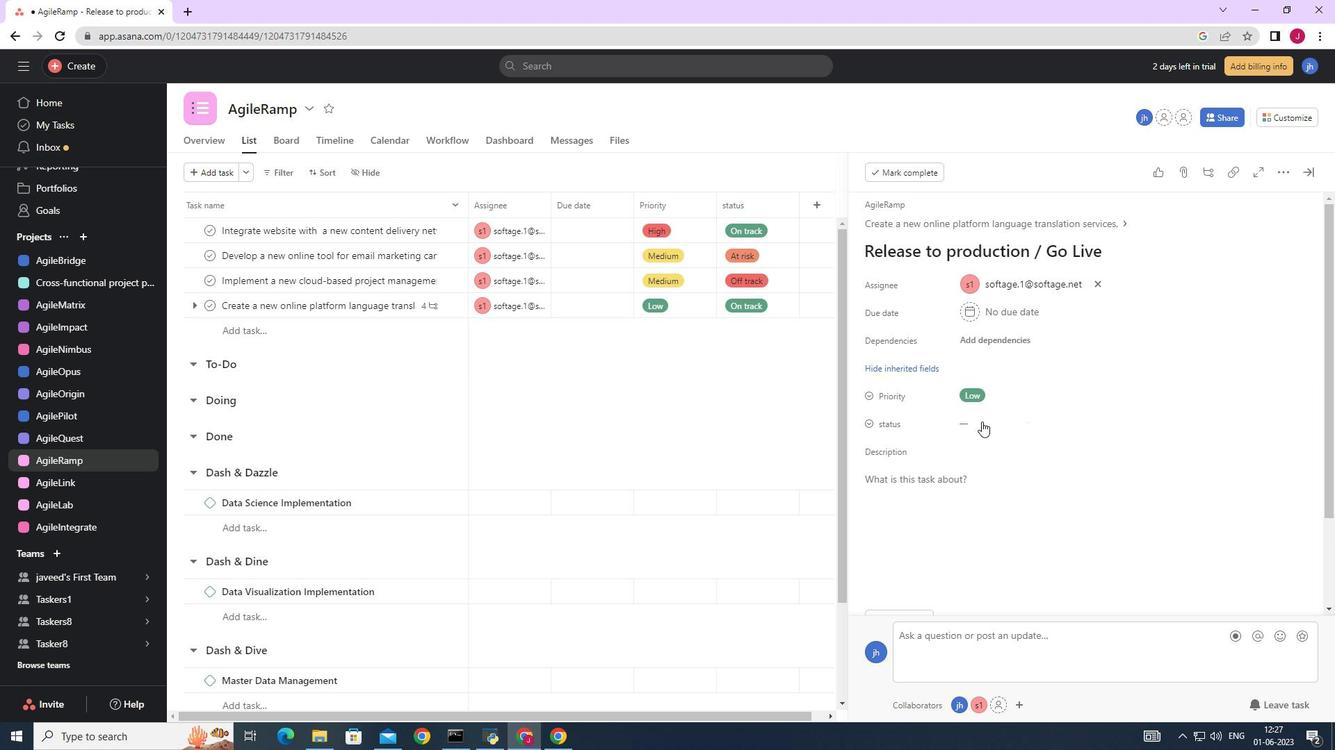 
Action: Mouse pressed left at (979, 410)
Screenshot: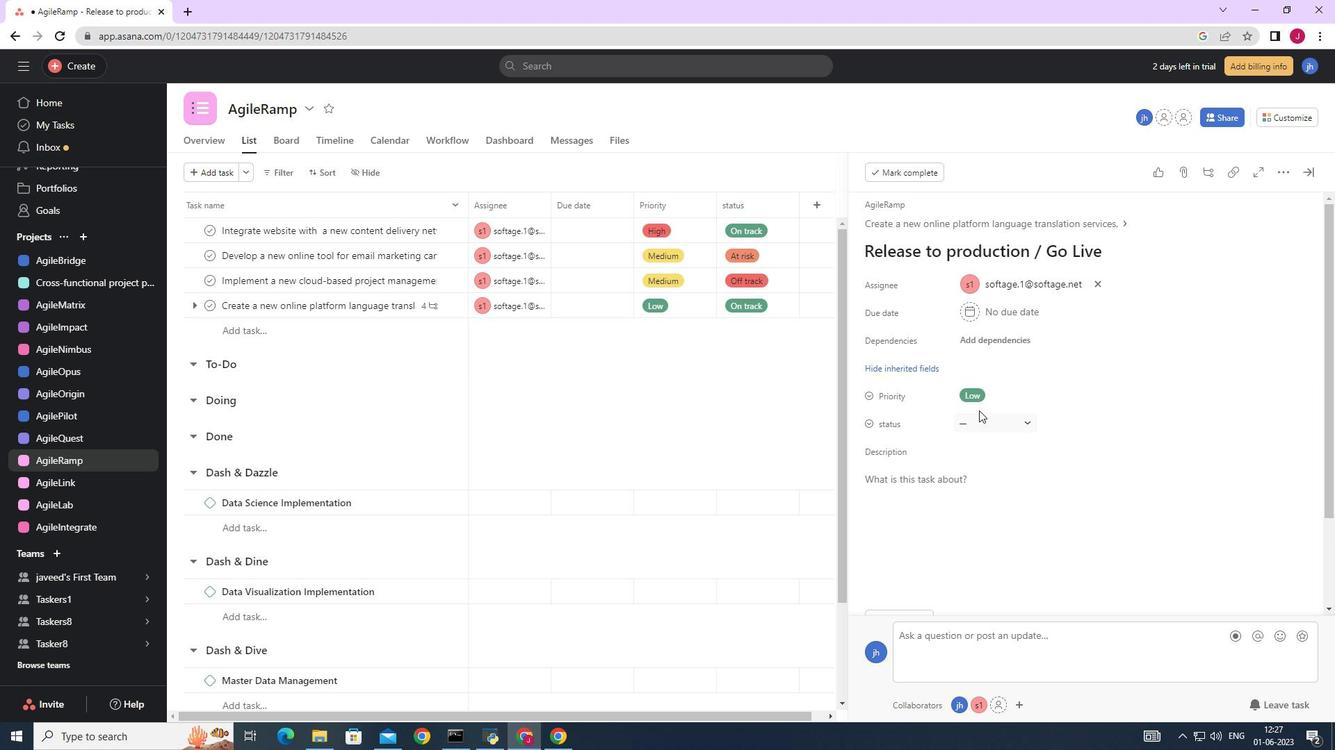 
Action: Mouse moved to (988, 430)
Screenshot: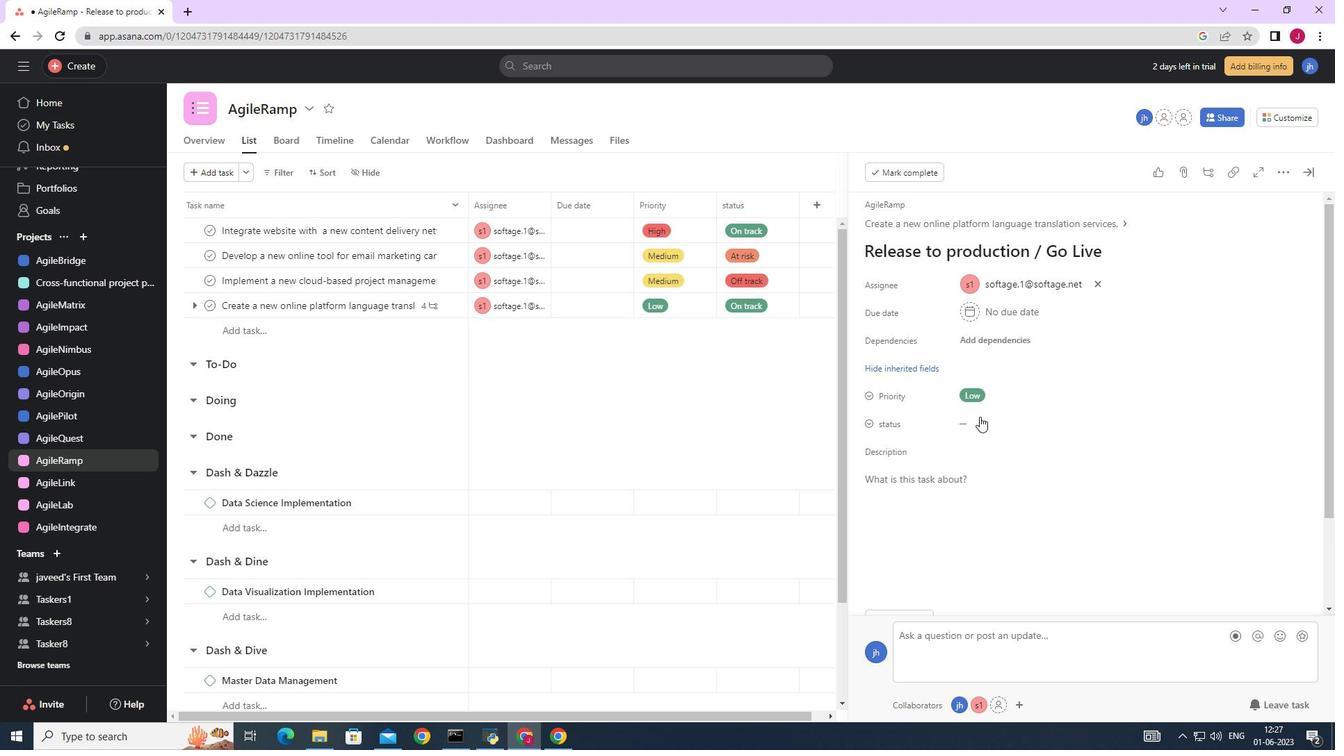 
Action: Mouse pressed left at (988, 430)
Screenshot: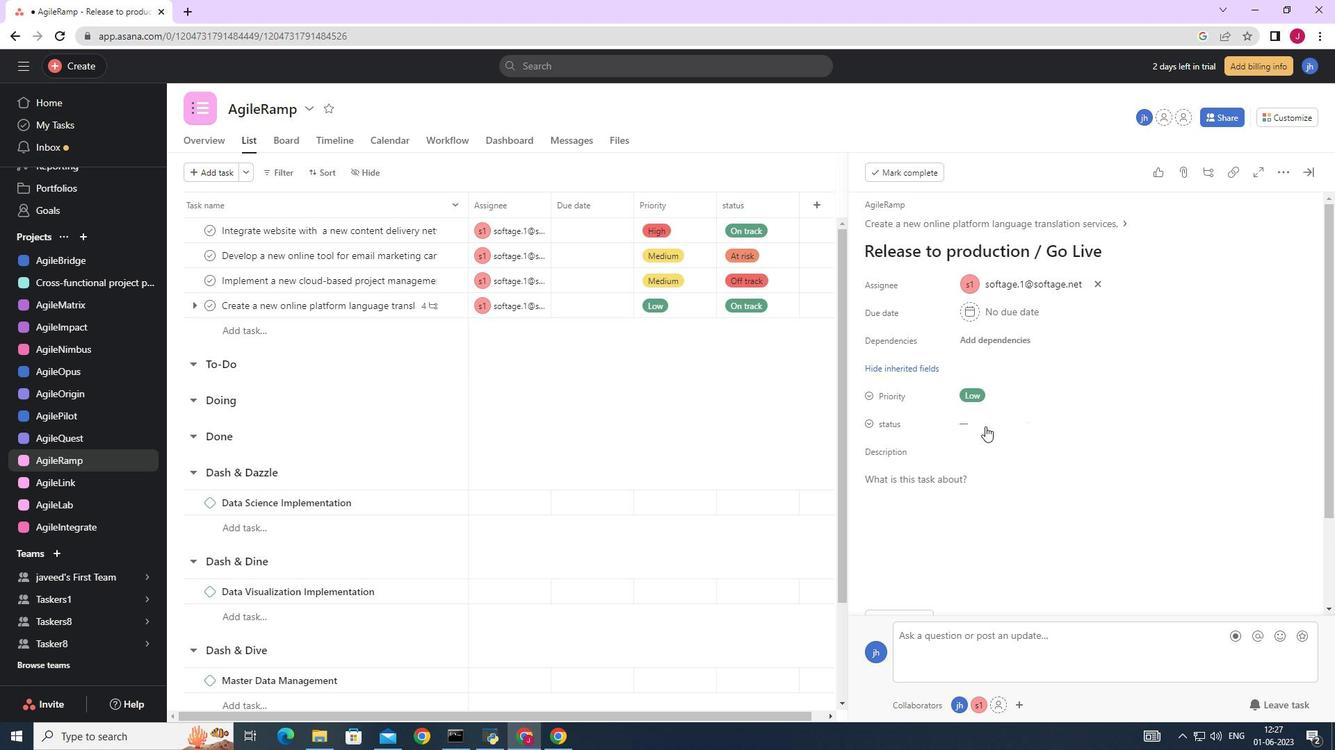 
Action: Mouse moved to (1002, 474)
Screenshot: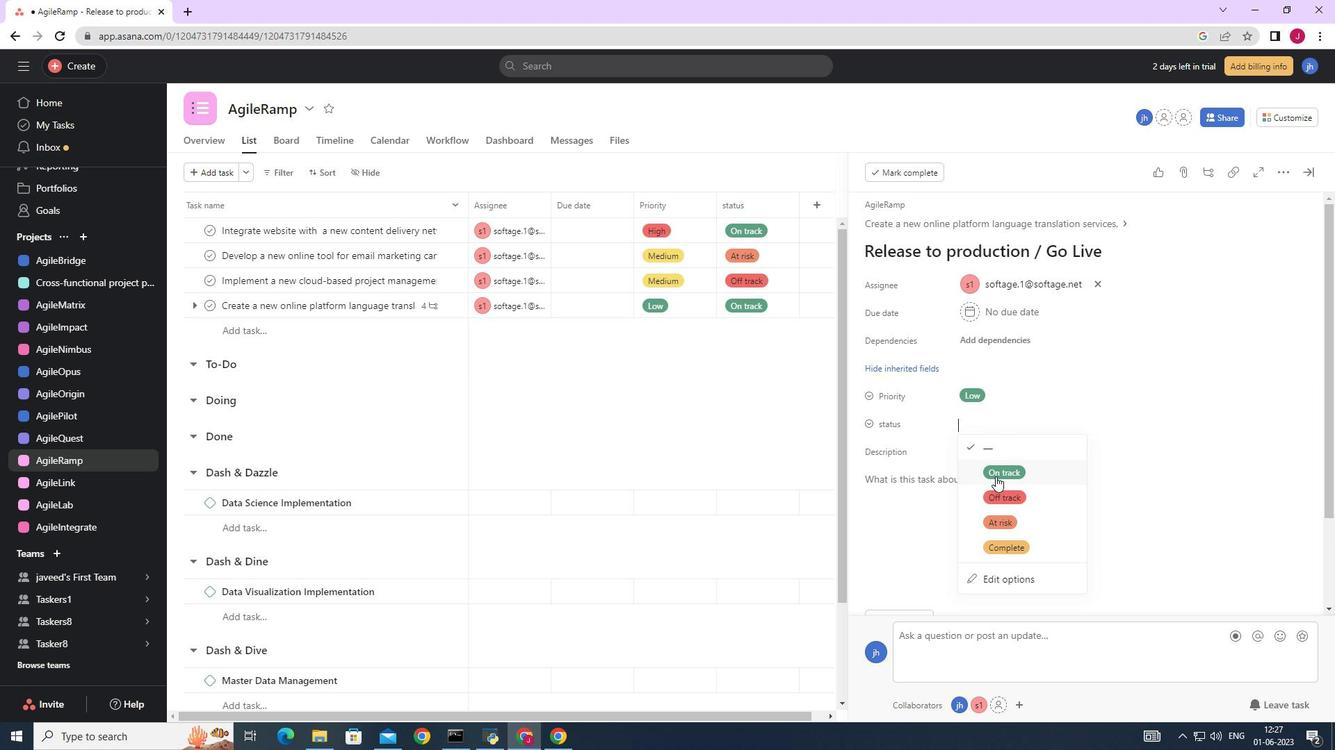 
Action: Mouse pressed left at (1002, 474)
Screenshot: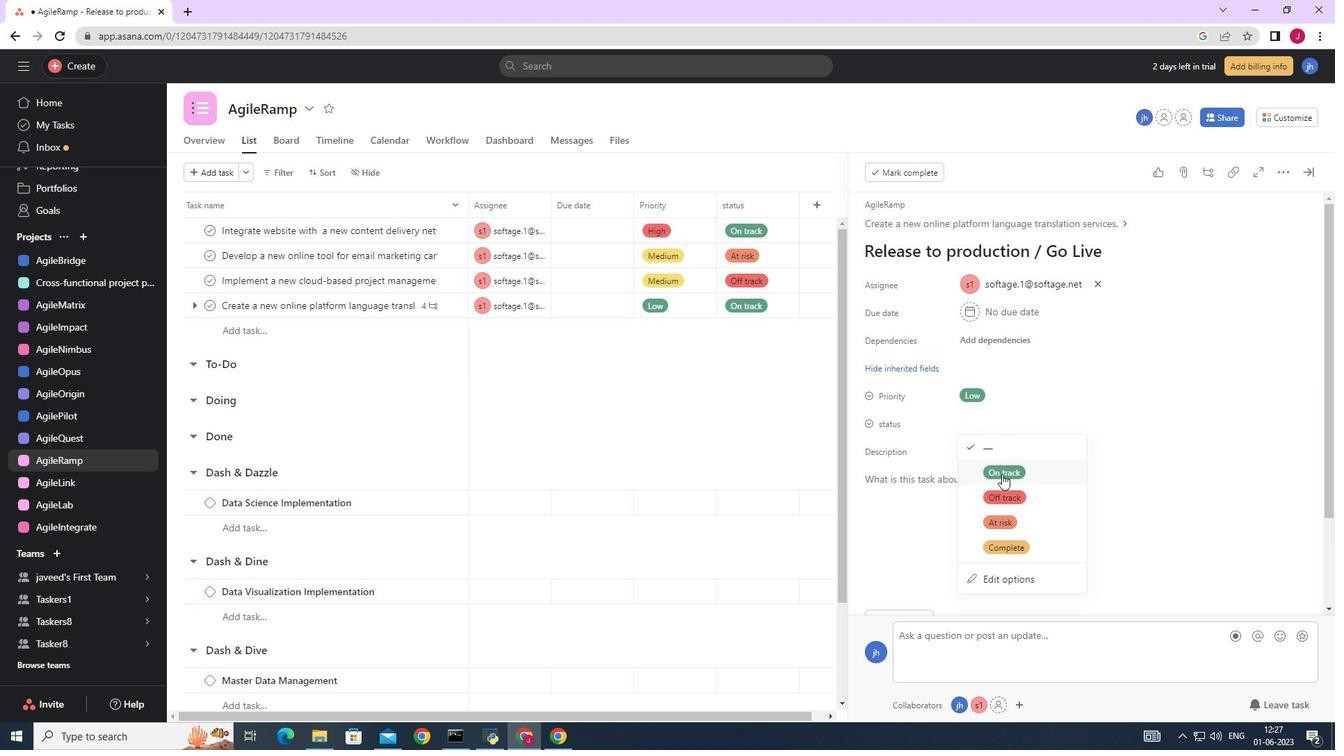 
Action: Mouse moved to (1307, 173)
Screenshot: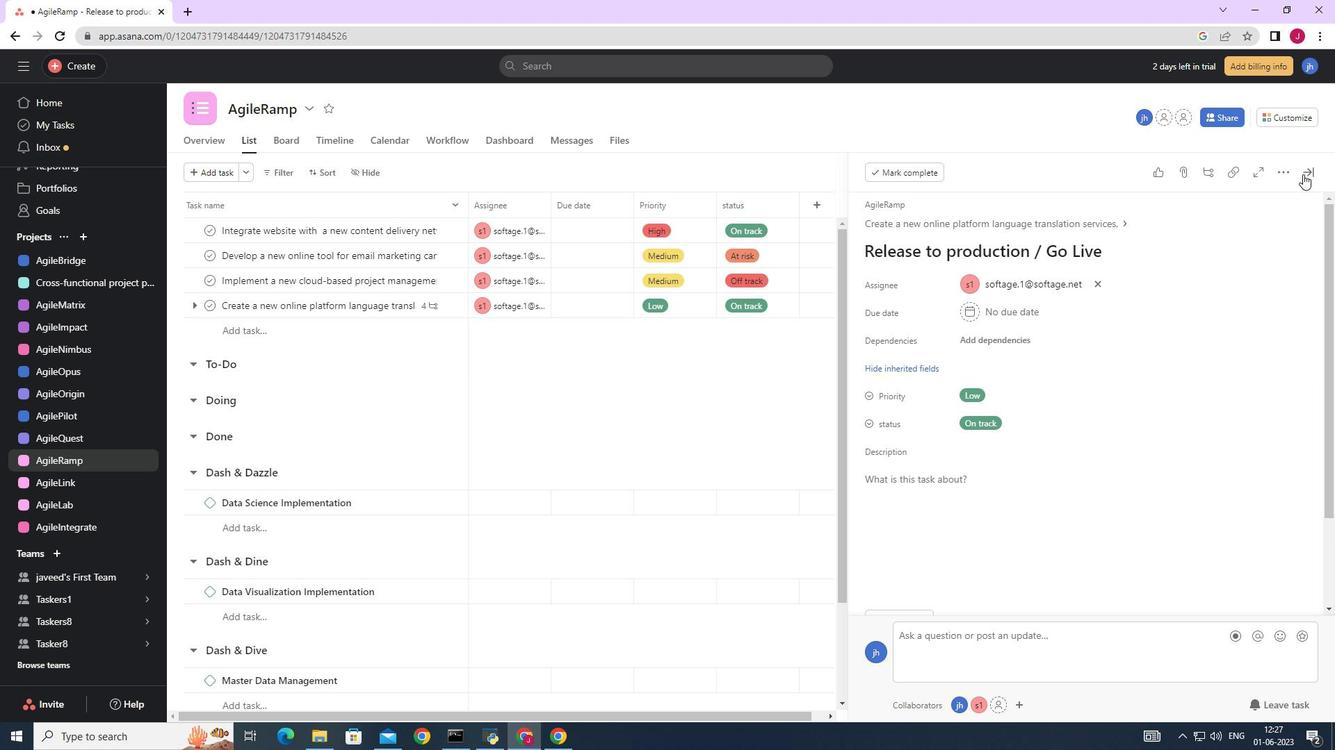 
Action: Mouse pressed left at (1307, 173)
Screenshot: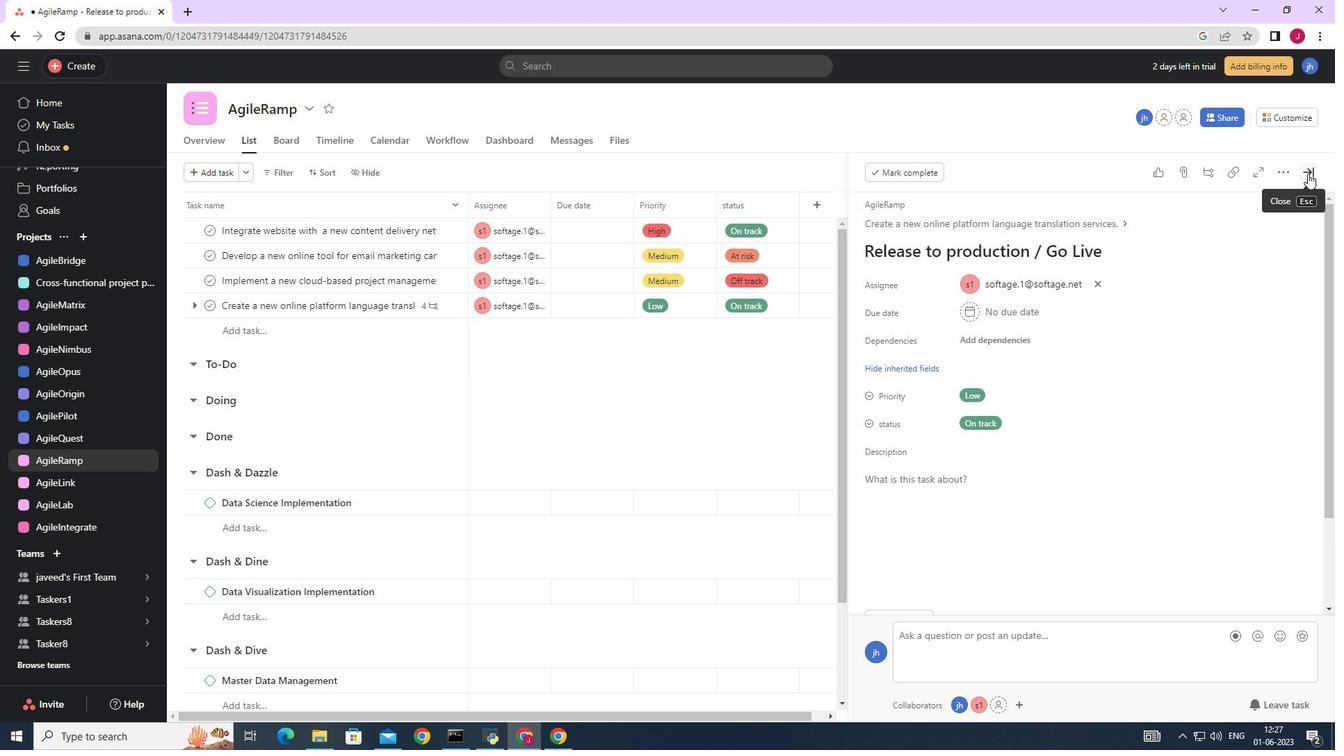 
Action: Mouse moved to (1301, 182)
Screenshot: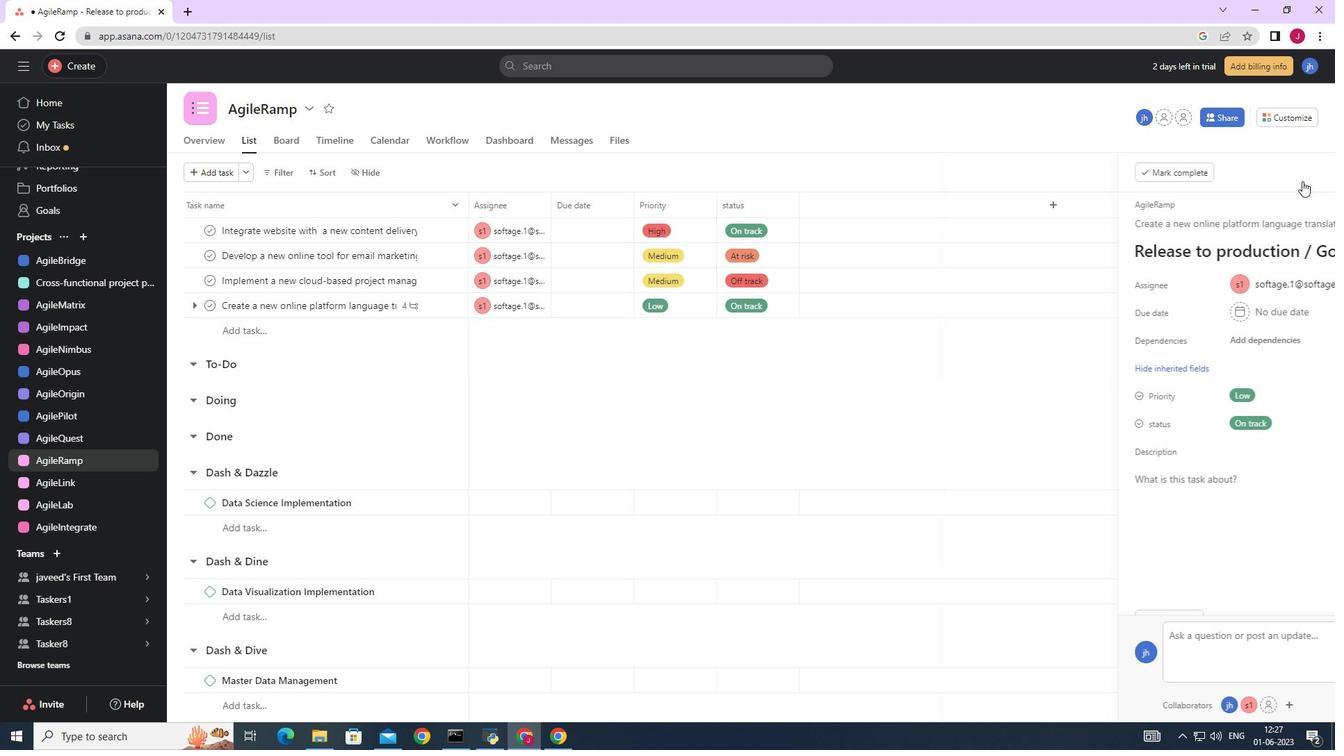 
